Task: In the  document execution.odt, change border color to  'Brown' and border width to  '0.75' Select the first Column and fill it with the color  Light Yellow
Action: Mouse moved to (307, 370)
Screenshot: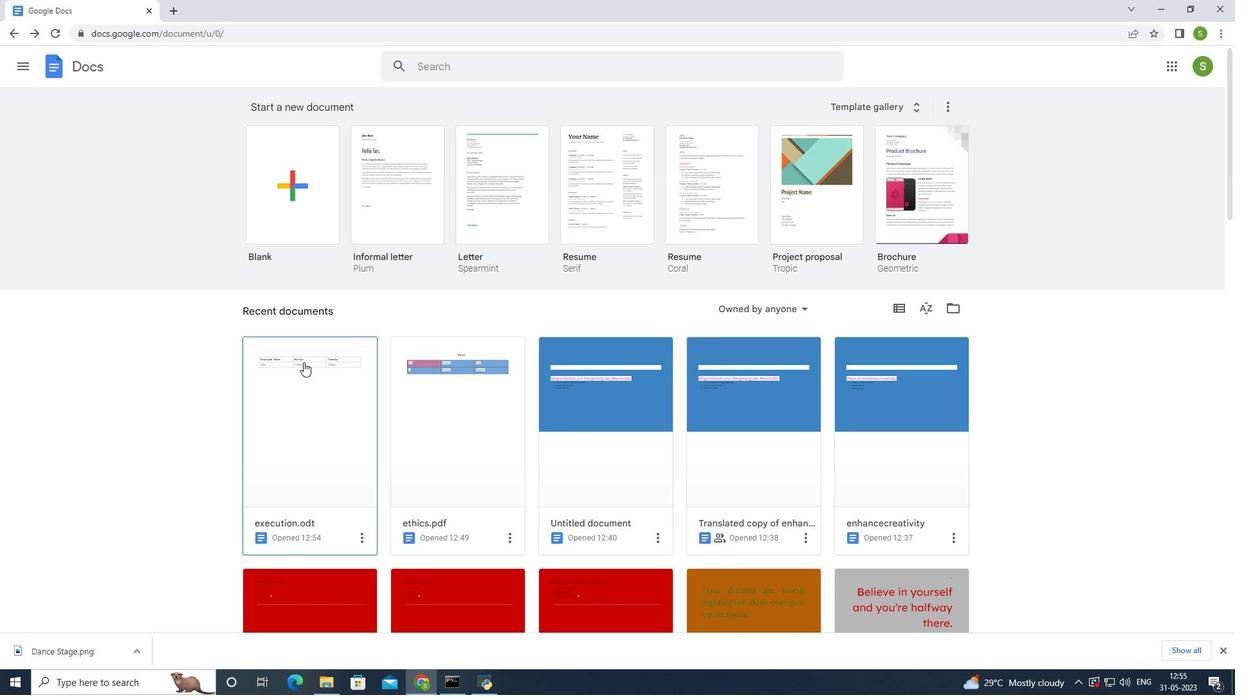 
Action: Mouse pressed left at (307, 370)
Screenshot: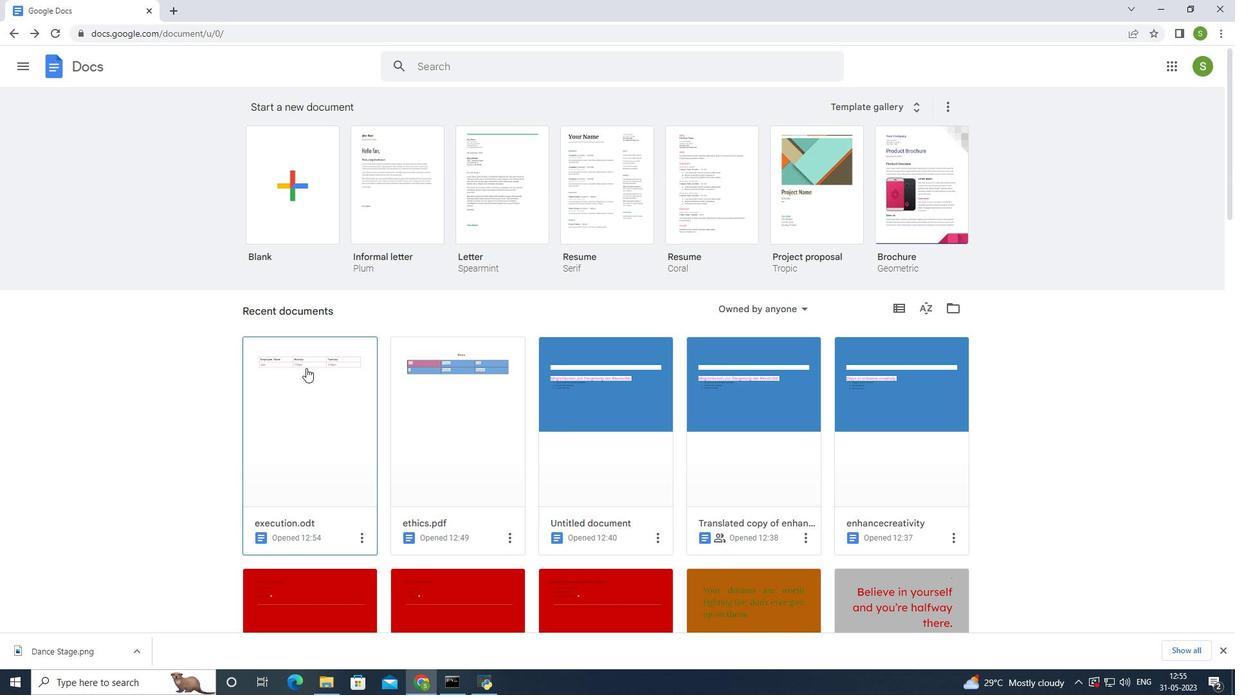 
Action: Mouse moved to (323, 215)
Screenshot: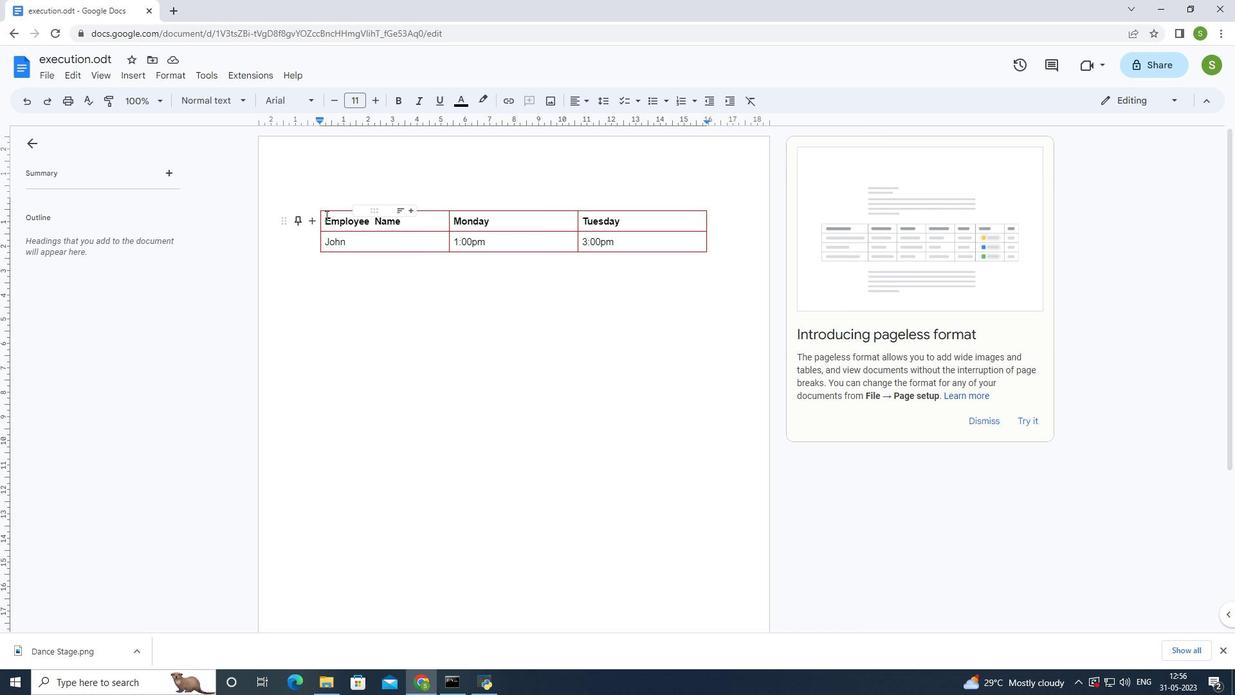 
Action: Mouse pressed left at (323, 215)
Screenshot: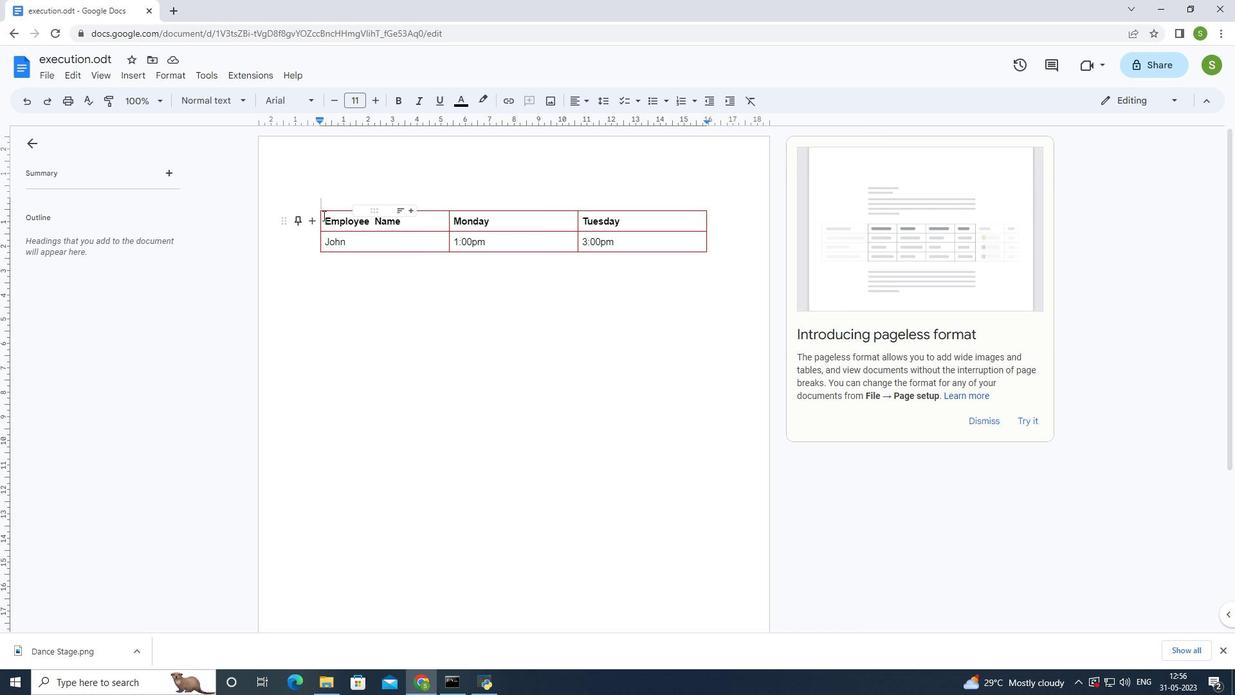 
Action: Mouse moved to (434, 294)
Screenshot: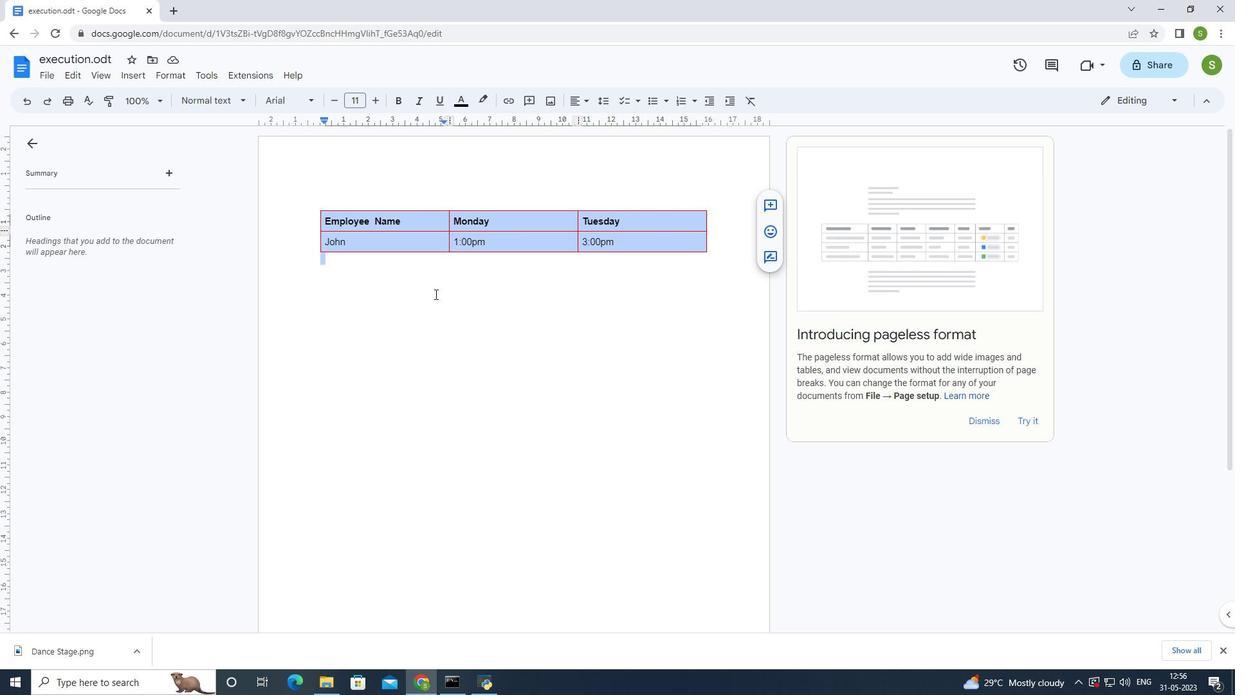 
Action: Mouse pressed left at (434, 294)
Screenshot: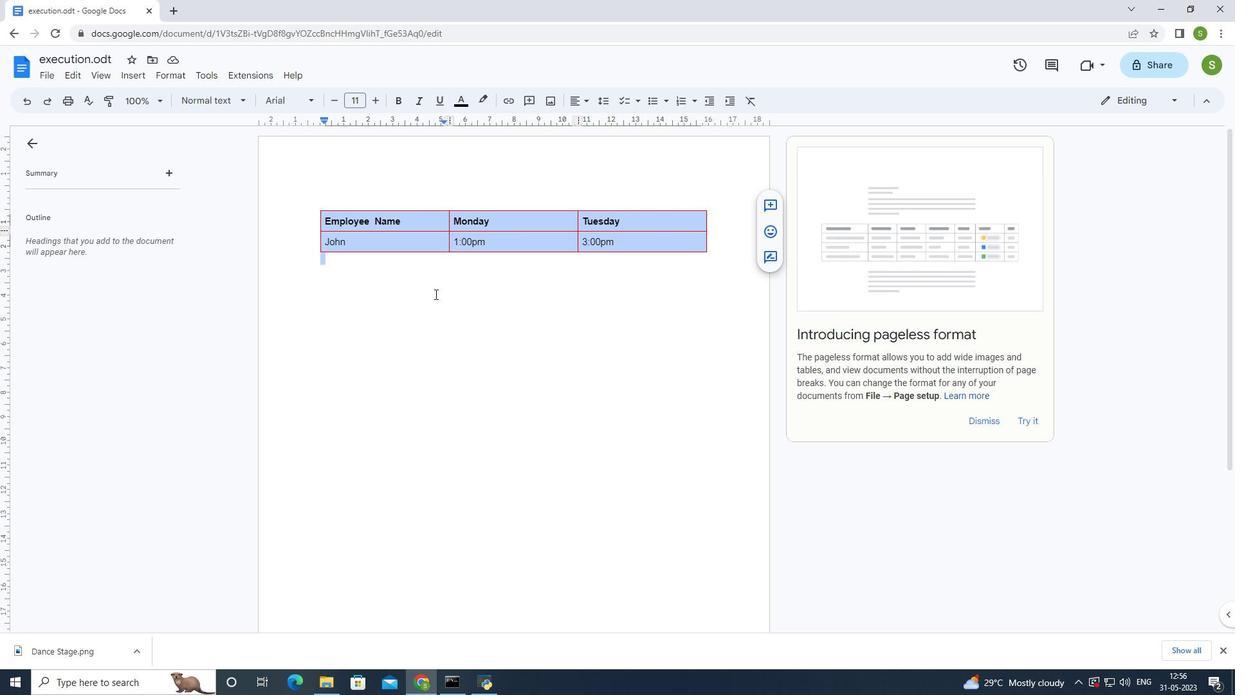 
Action: Mouse moved to (325, 216)
Screenshot: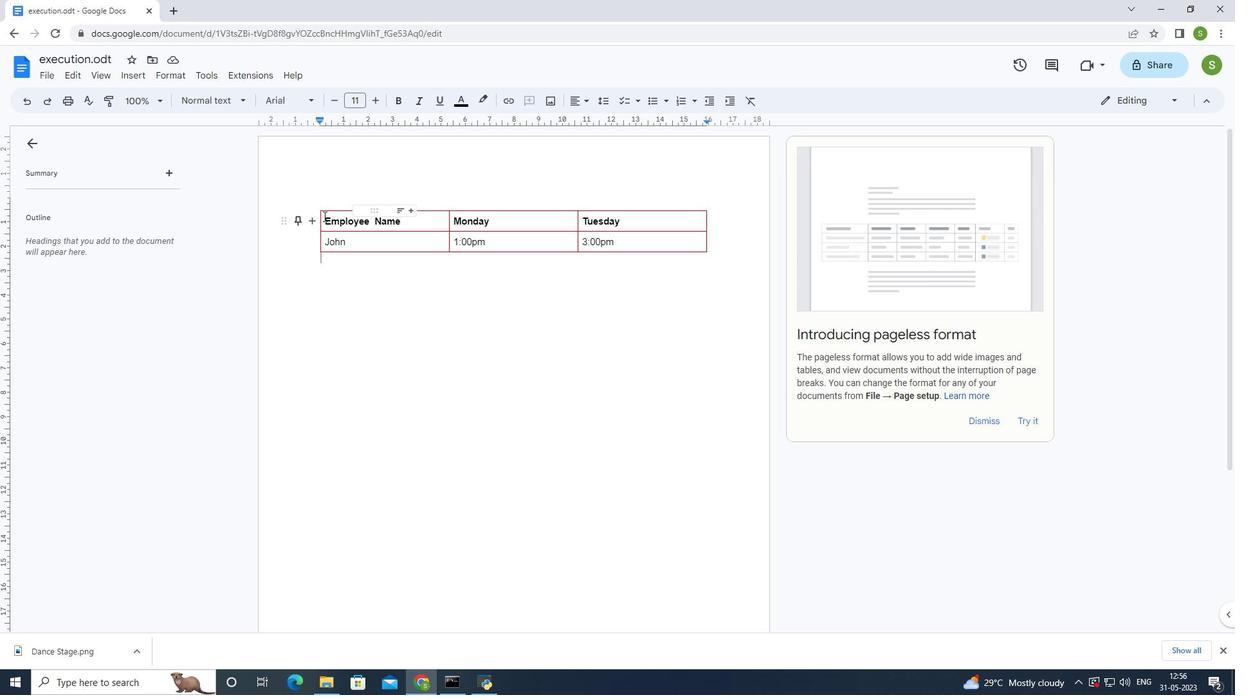 
Action: Mouse pressed left at (325, 216)
Screenshot: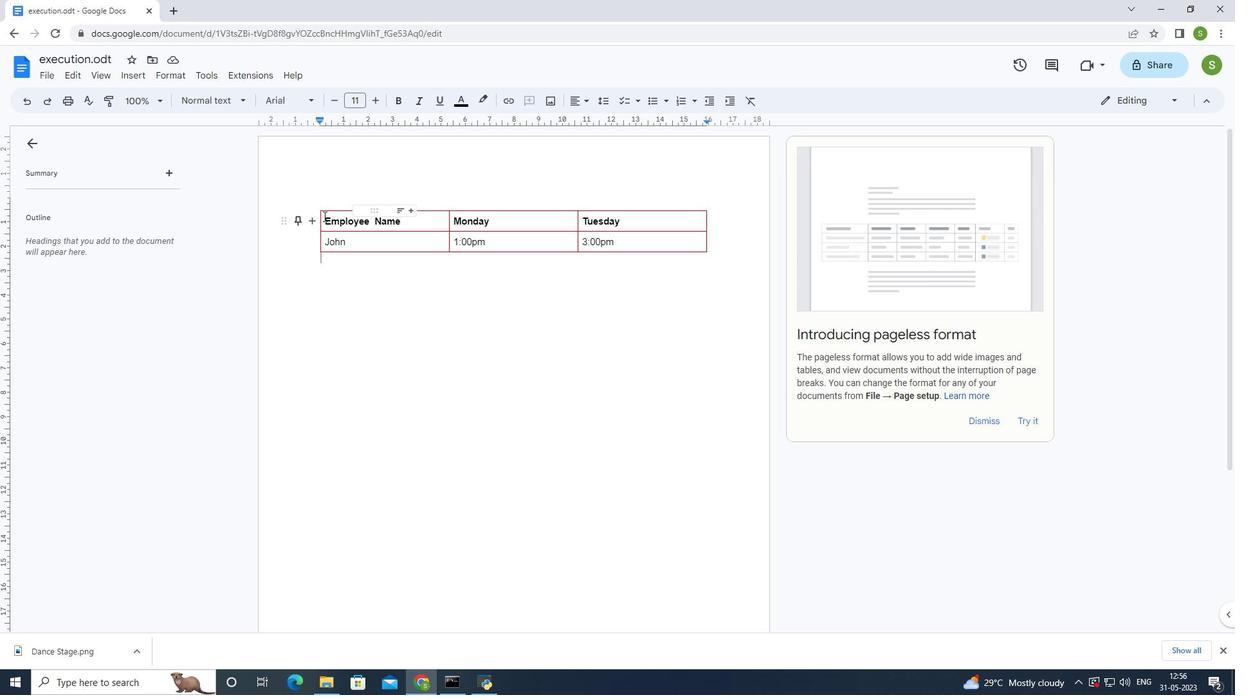 
Action: Mouse moved to (780, 100)
Screenshot: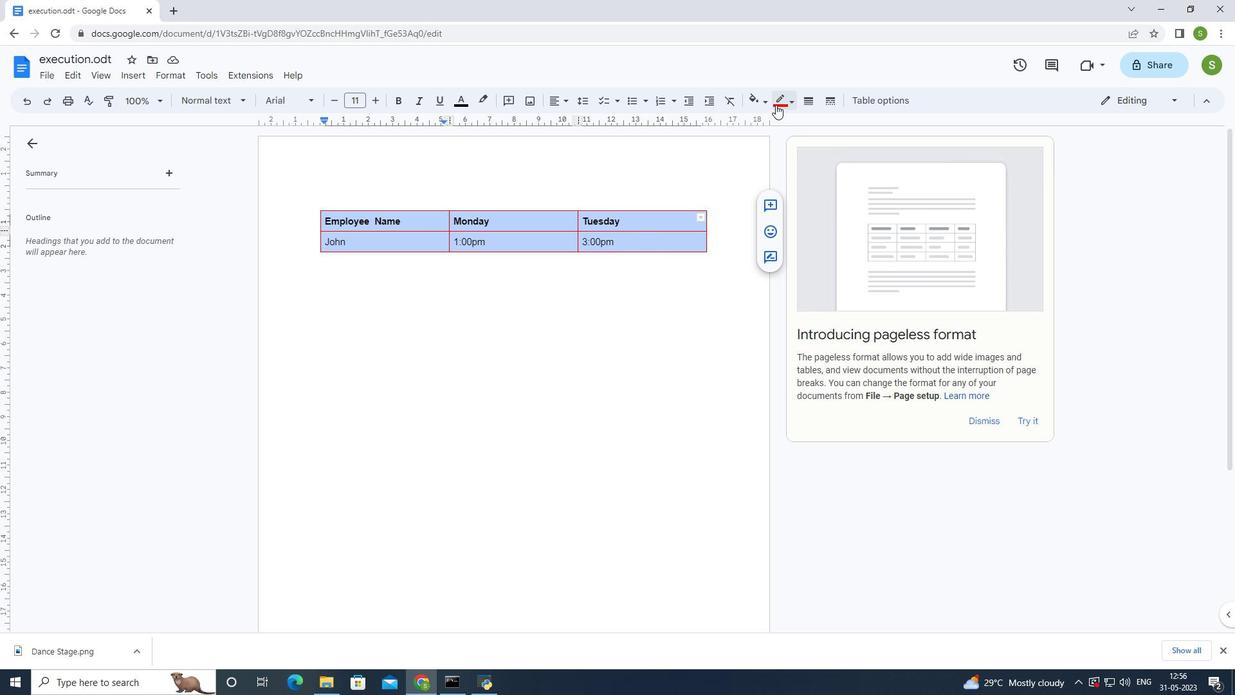 
Action: Mouse pressed left at (780, 100)
Screenshot: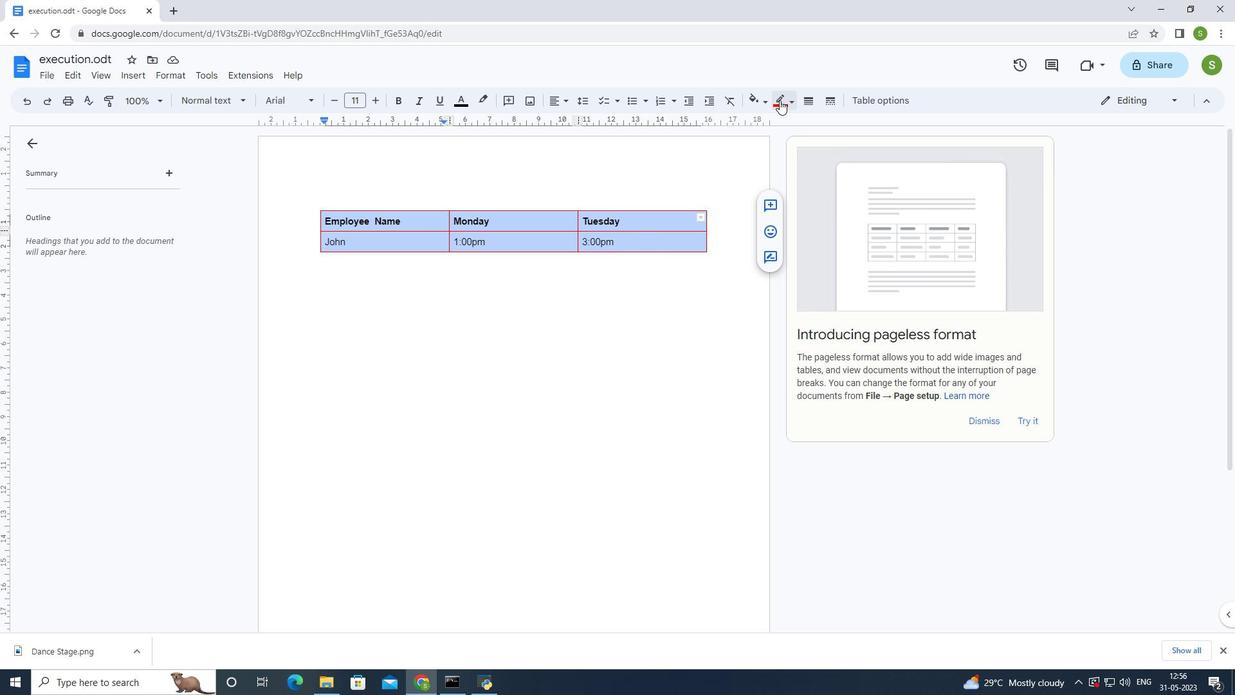 
Action: Mouse moved to (787, 211)
Screenshot: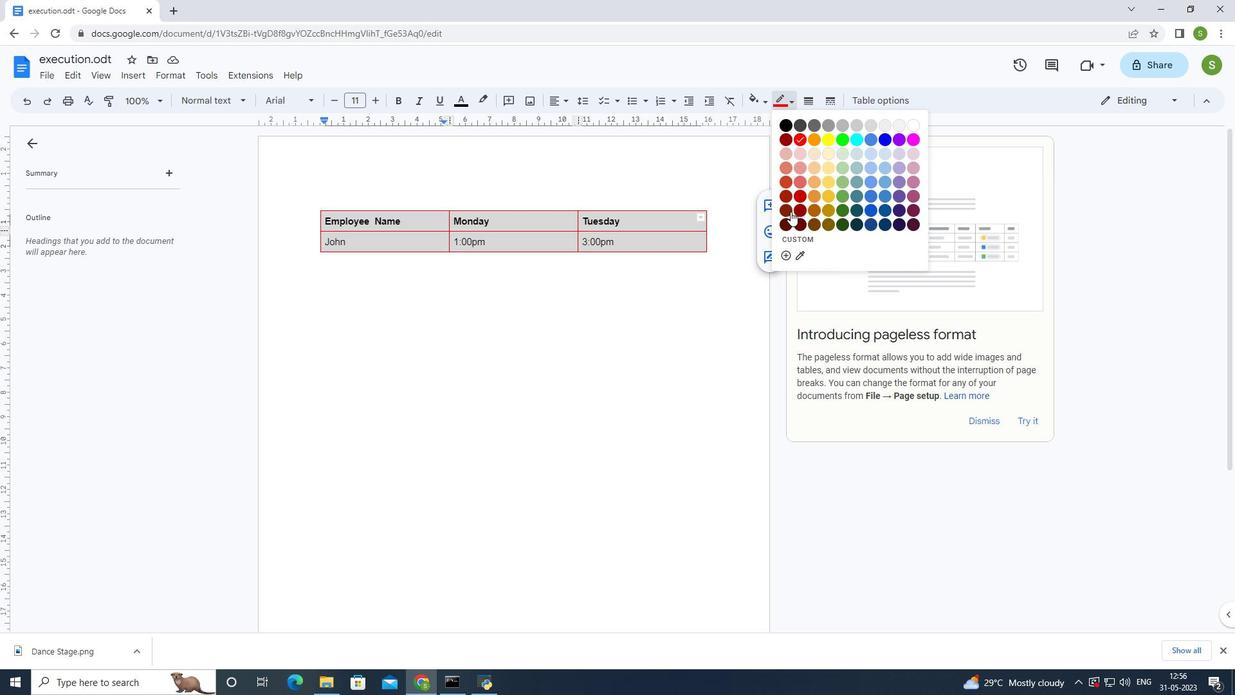 
Action: Mouse pressed left at (787, 211)
Screenshot: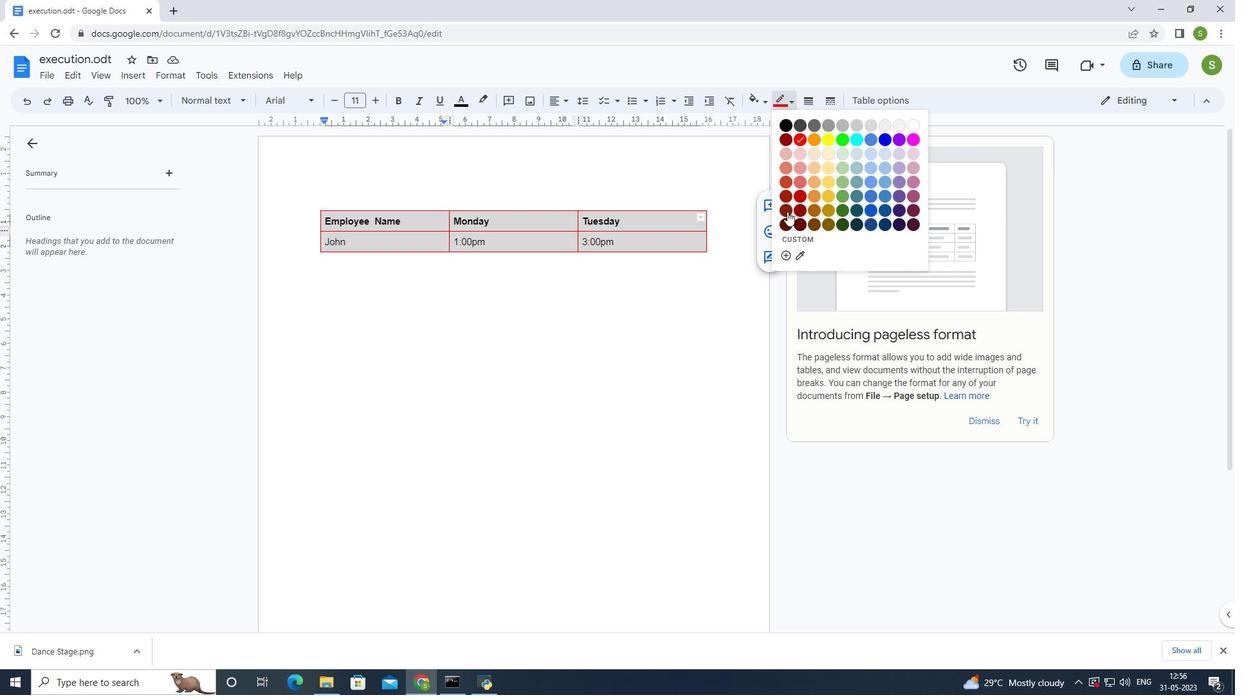
Action: Mouse moved to (777, 101)
Screenshot: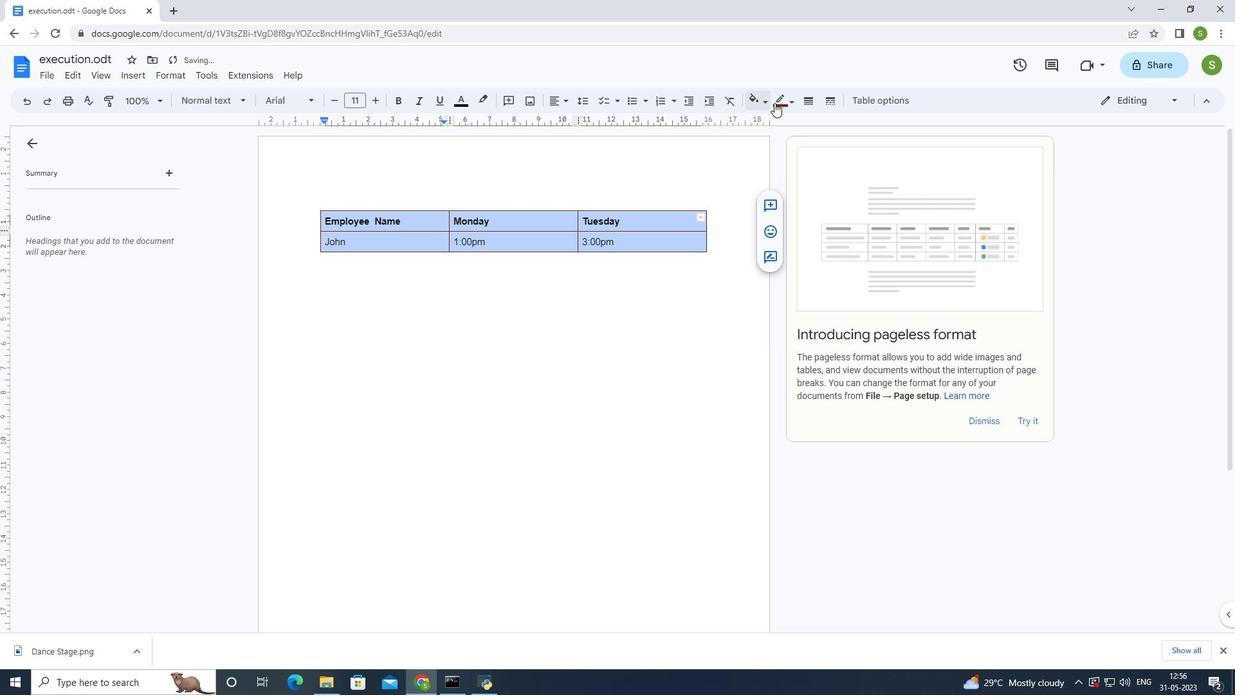 
Action: Mouse pressed left at (777, 101)
Screenshot: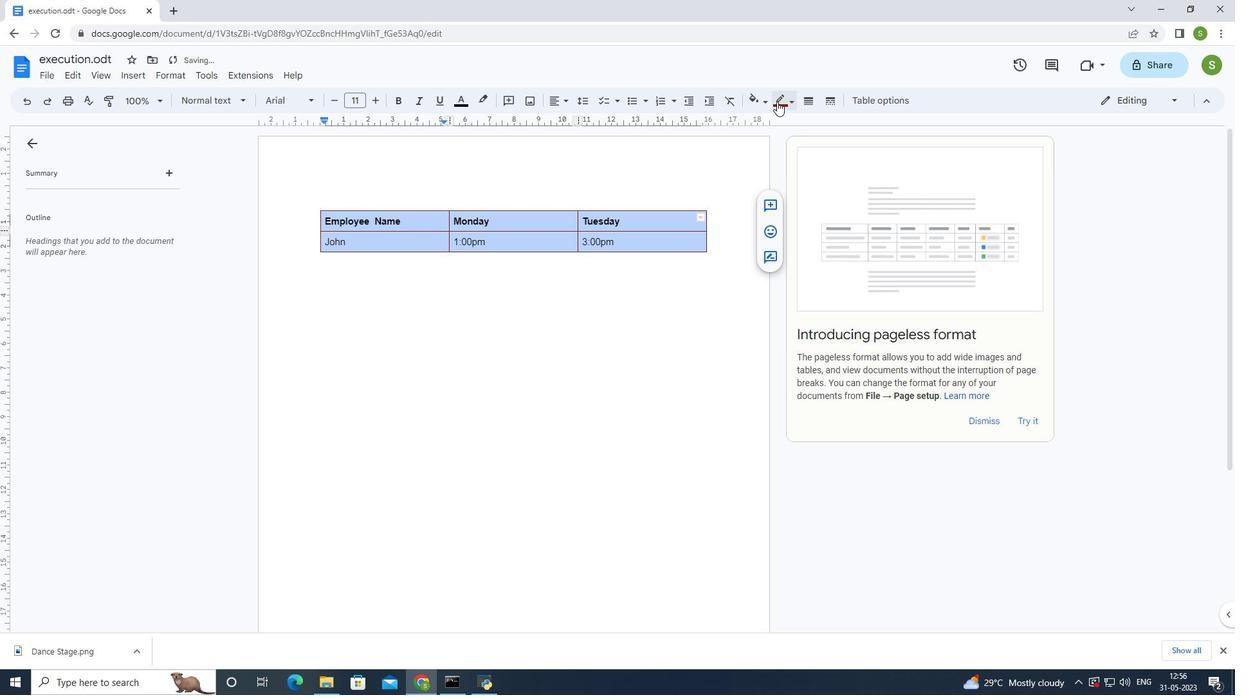 
Action: Mouse moved to (791, 194)
Screenshot: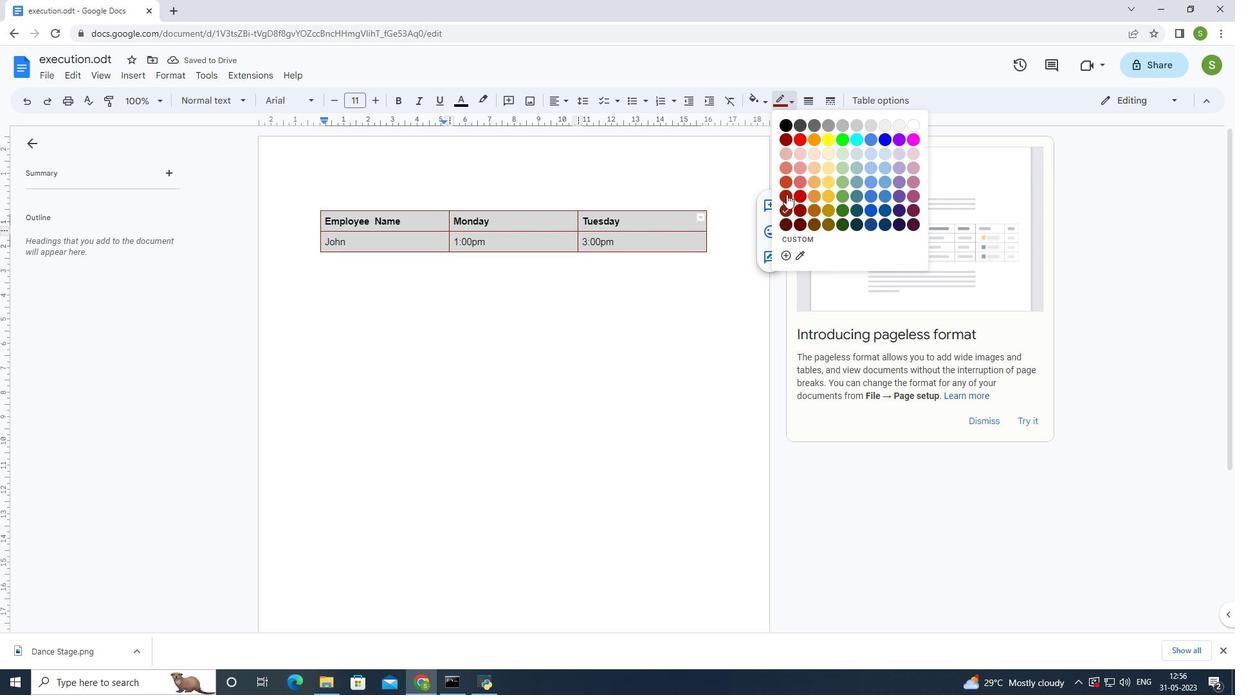 
Action: Mouse pressed left at (791, 194)
Screenshot: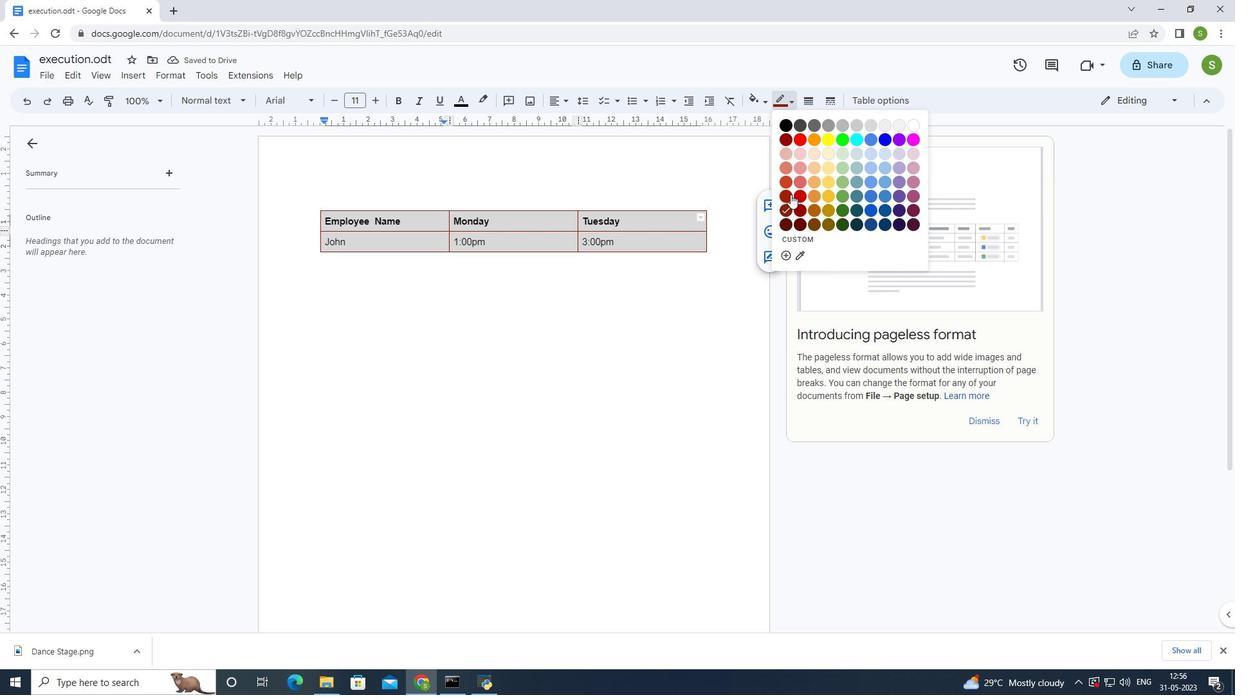 
Action: Mouse moved to (807, 103)
Screenshot: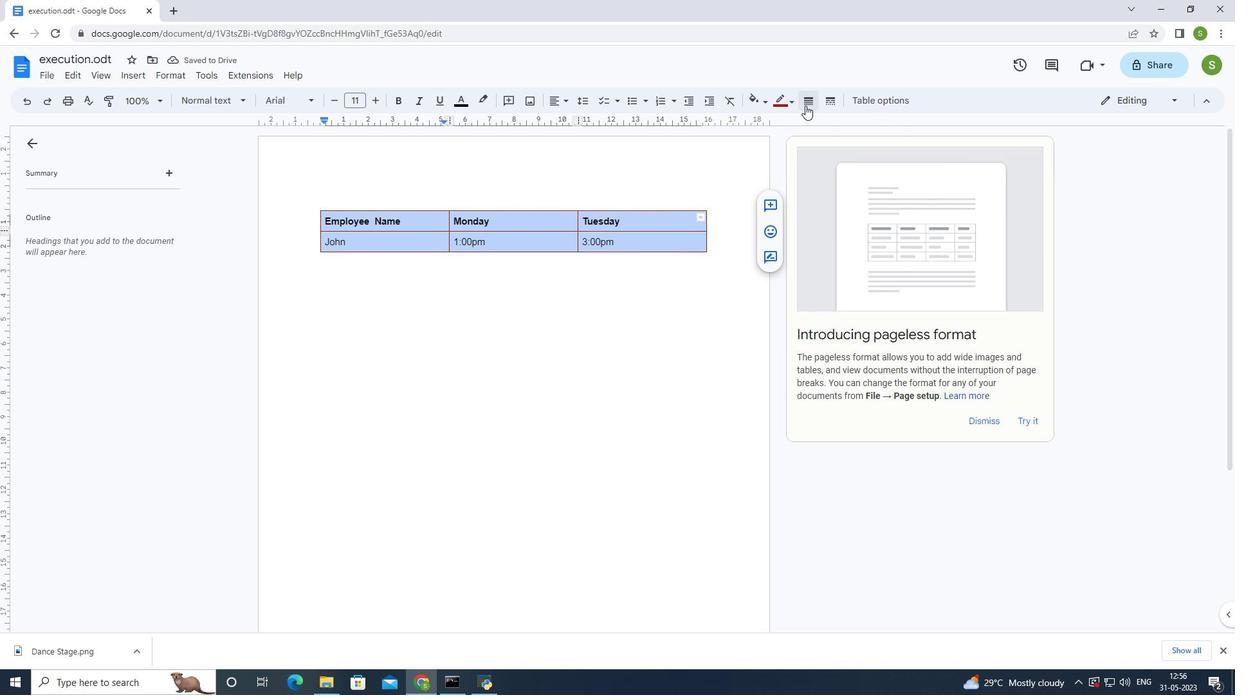 
Action: Mouse pressed left at (807, 103)
Screenshot: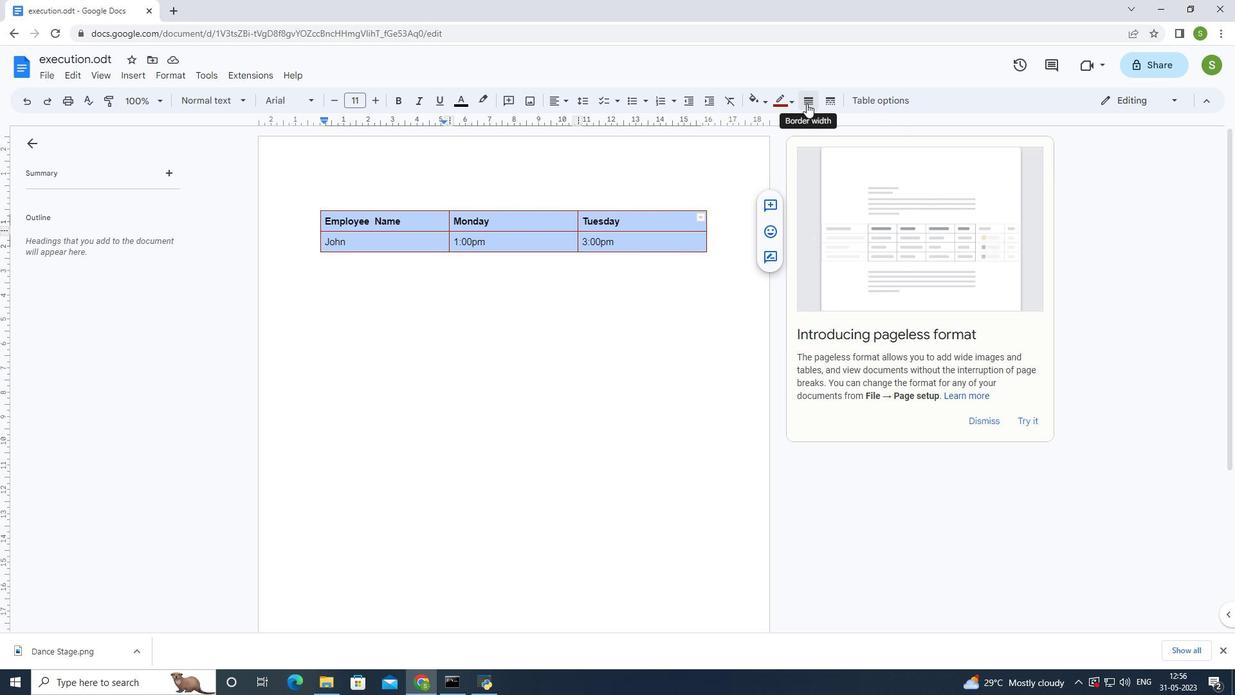 
Action: Mouse moved to (820, 164)
Screenshot: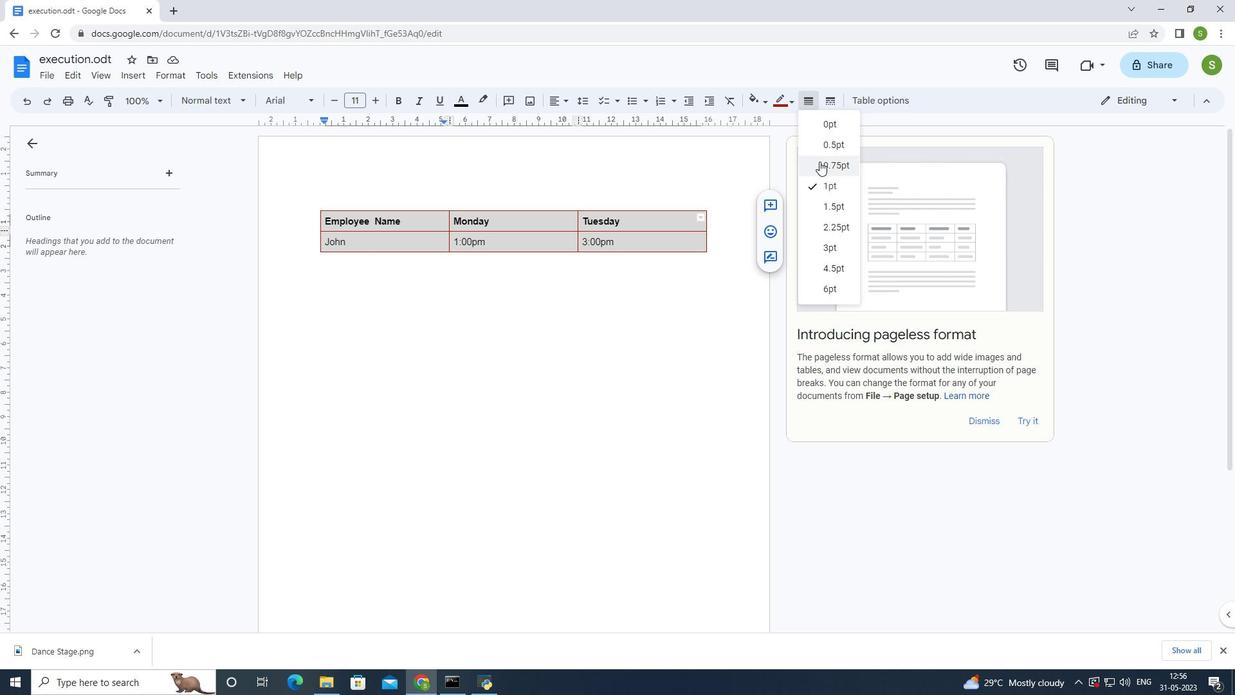 
Action: Mouse pressed left at (820, 164)
Screenshot: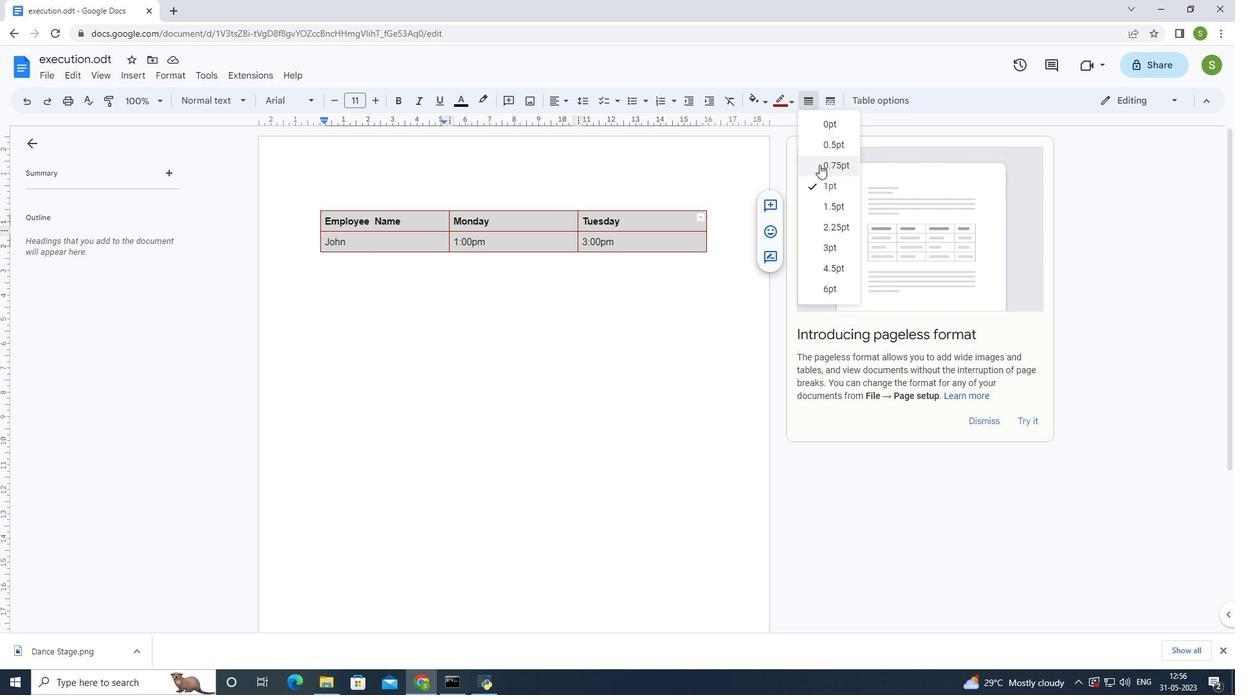 
Action: Mouse moved to (421, 288)
Screenshot: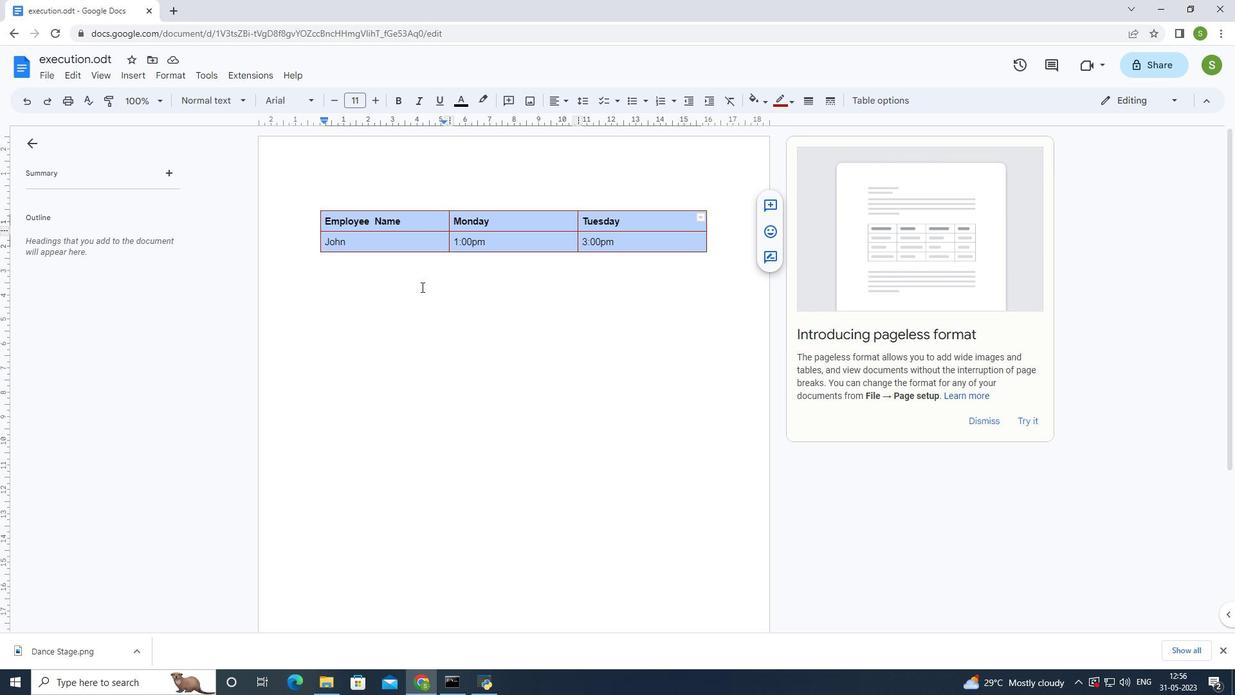 
Action: Mouse pressed left at (421, 288)
Screenshot: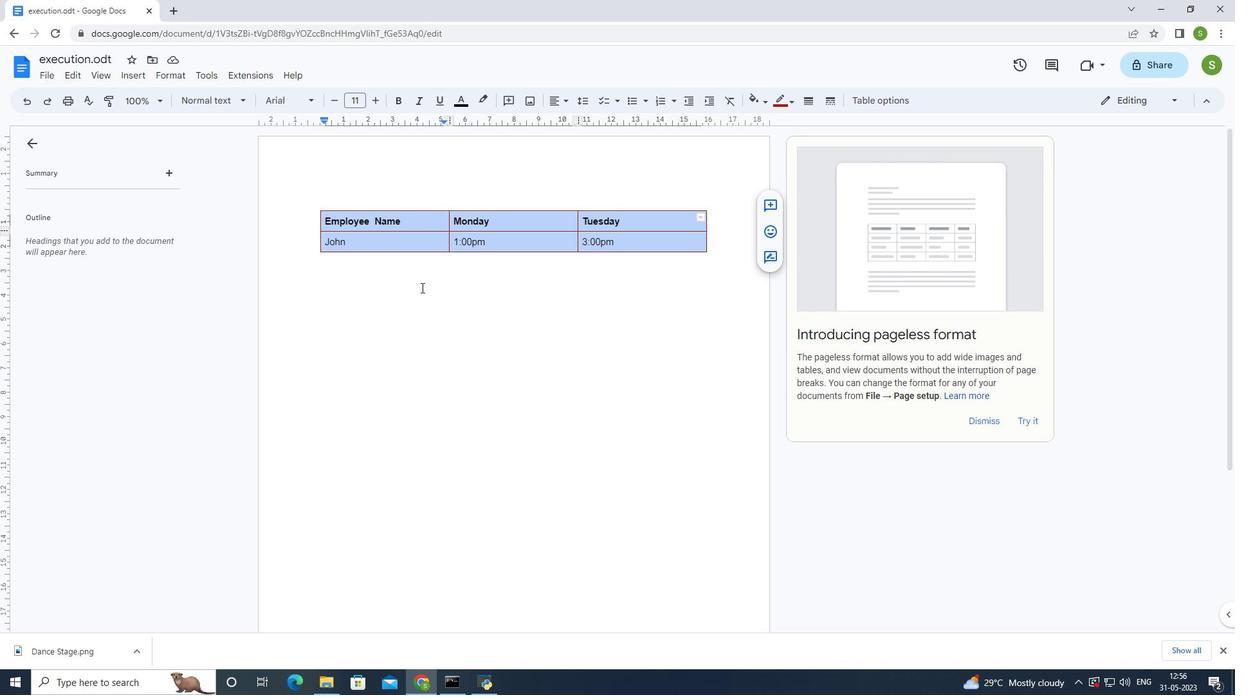 
Action: Mouse moved to (323, 215)
Screenshot: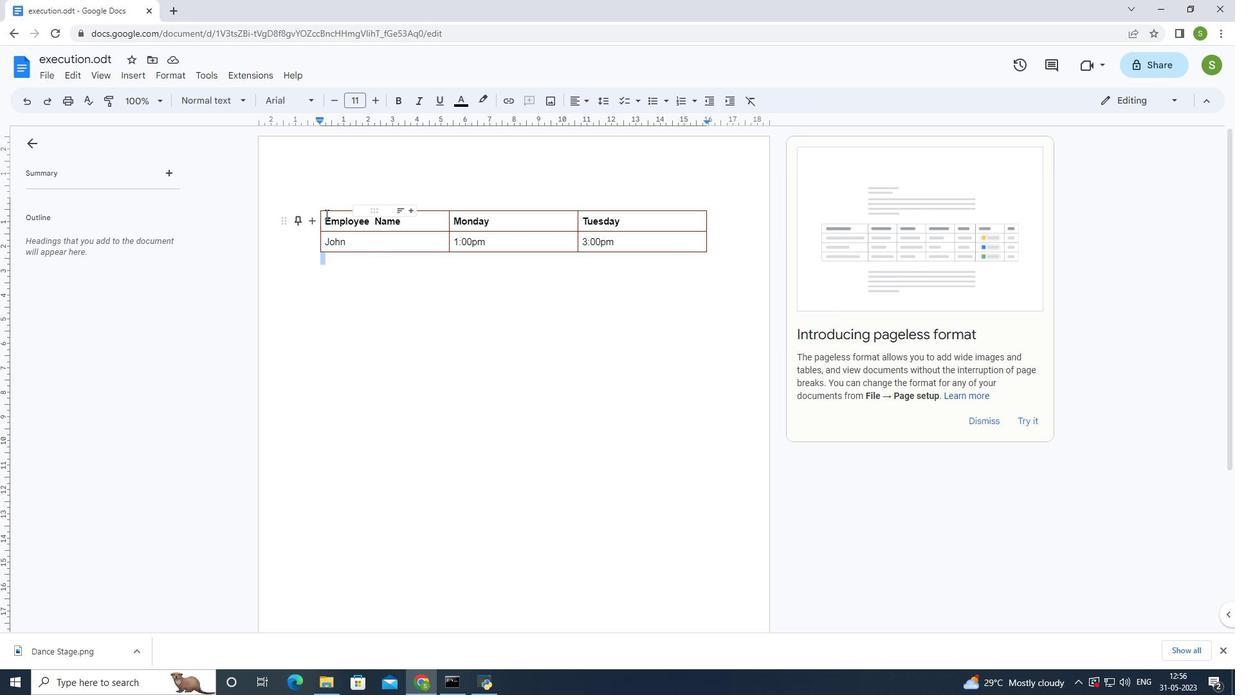 
Action: Mouse pressed left at (323, 215)
Screenshot: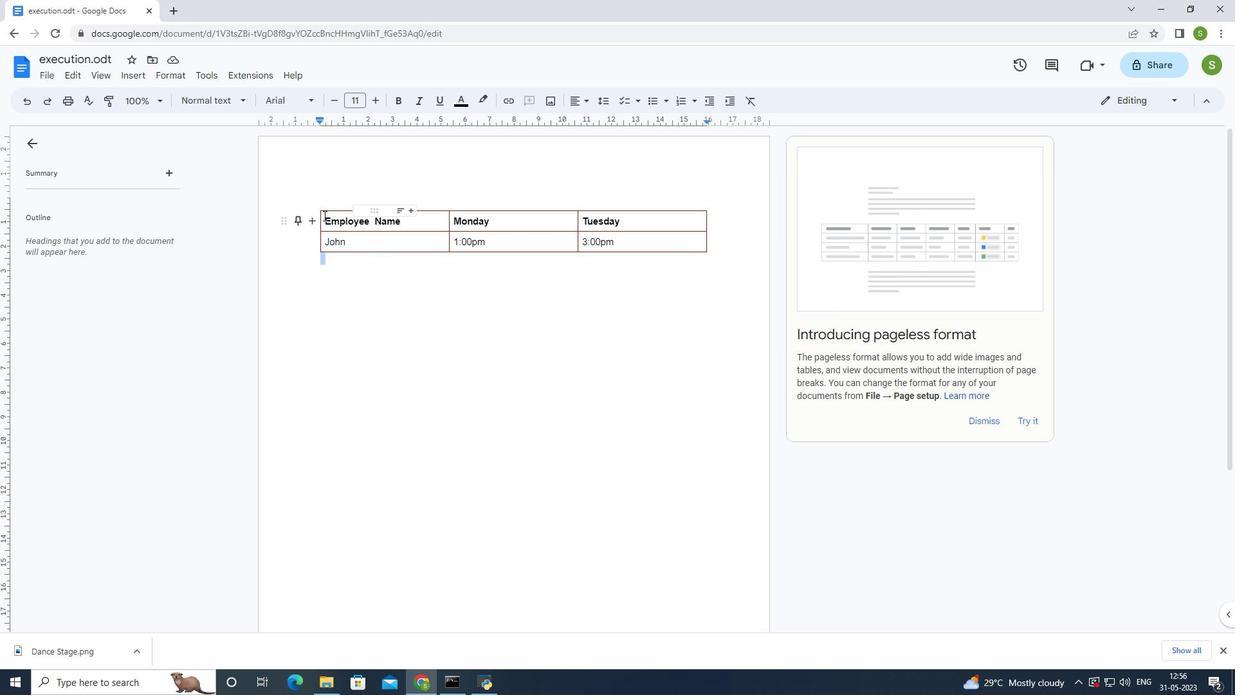 
Action: Mouse moved to (782, 96)
Screenshot: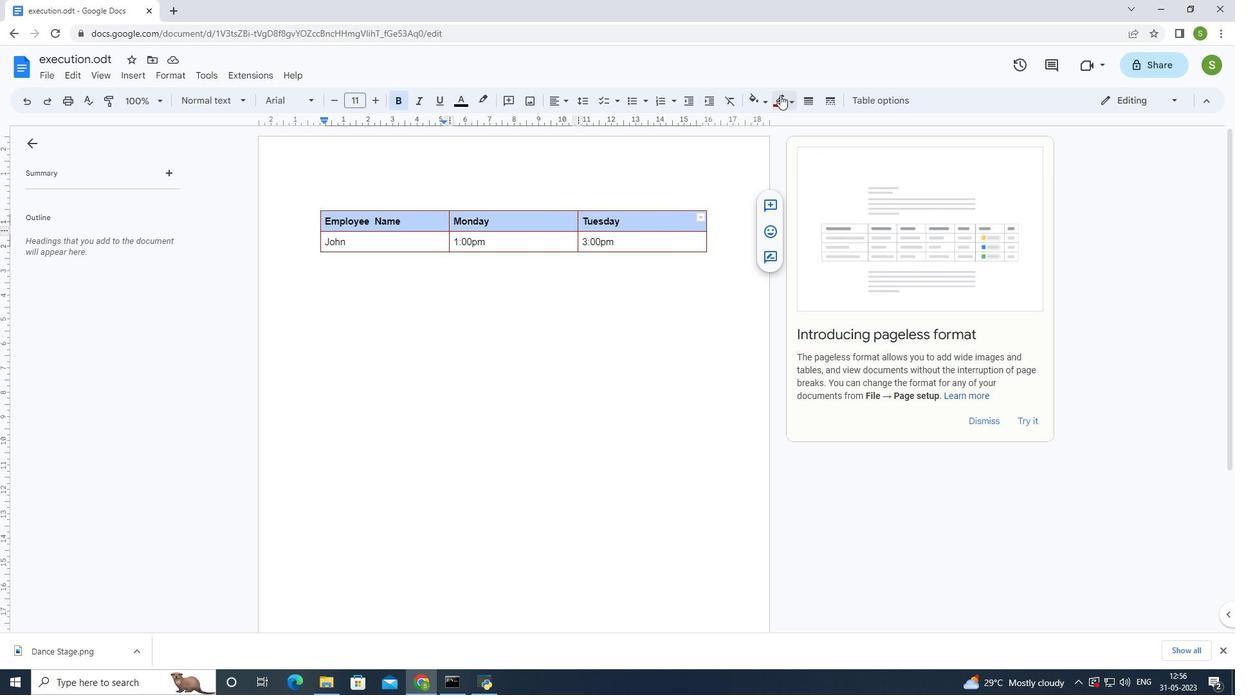 
Action: Mouse pressed left at (782, 96)
Screenshot: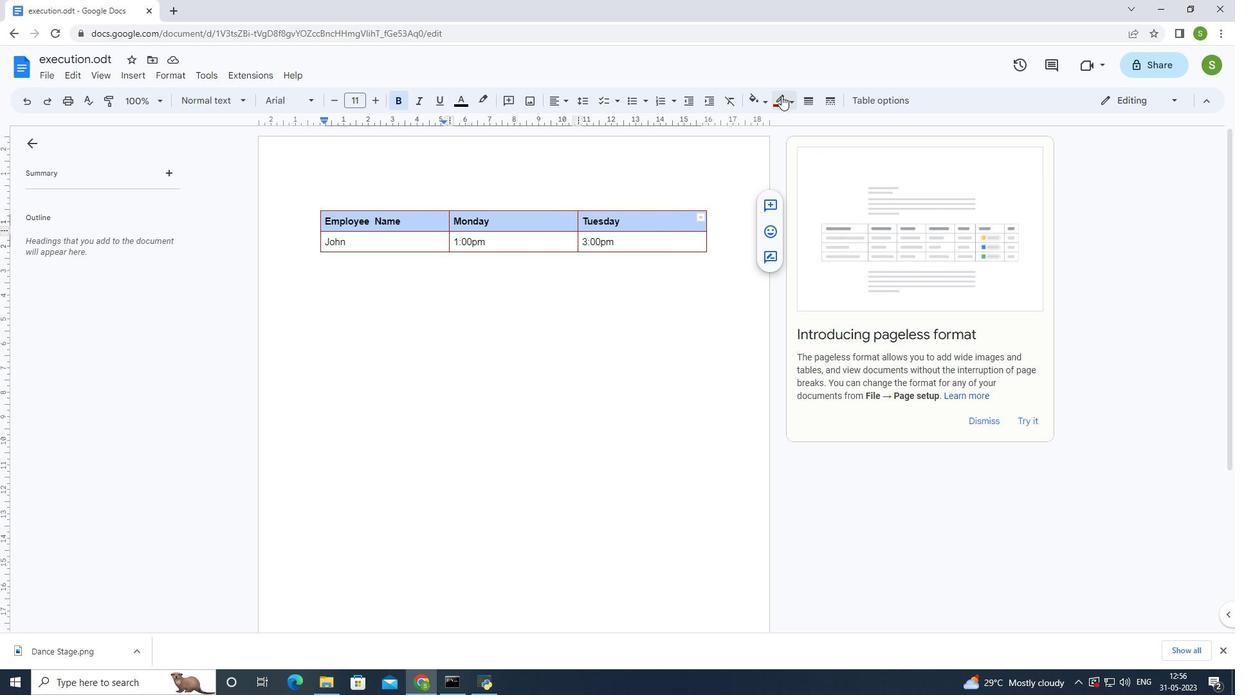 
Action: Mouse moved to (831, 195)
Screenshot: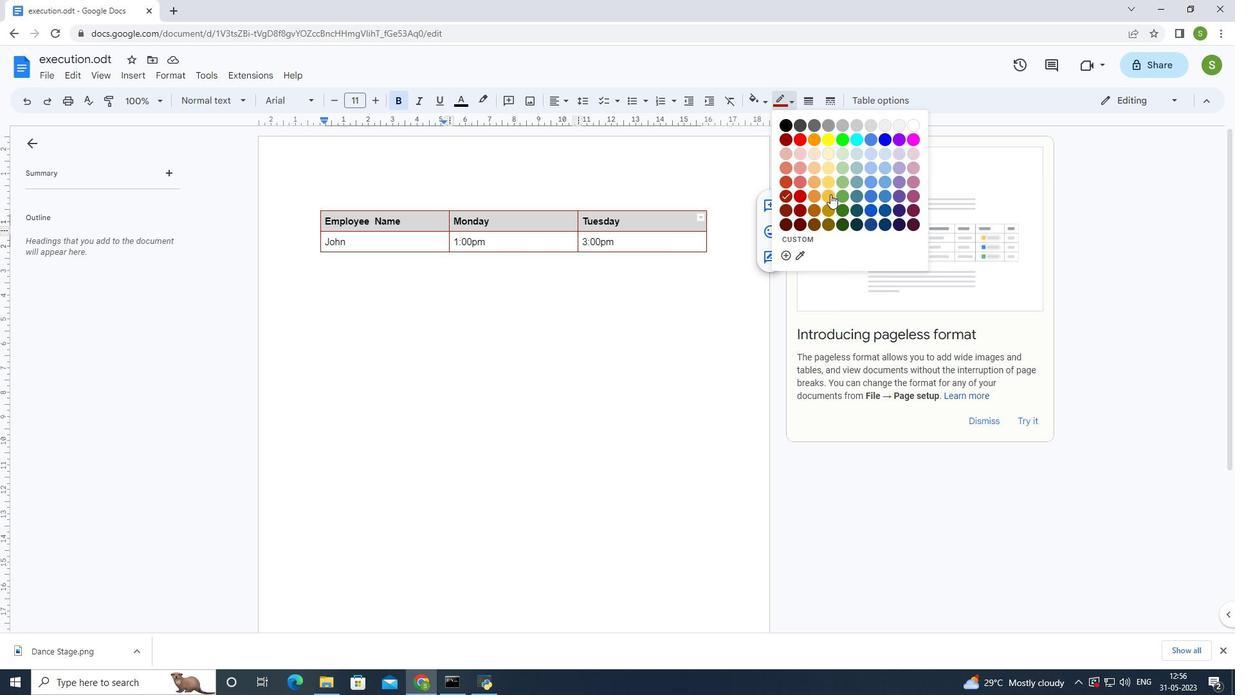
Action: Mouse pressed left at (831, 195)
Screenshot: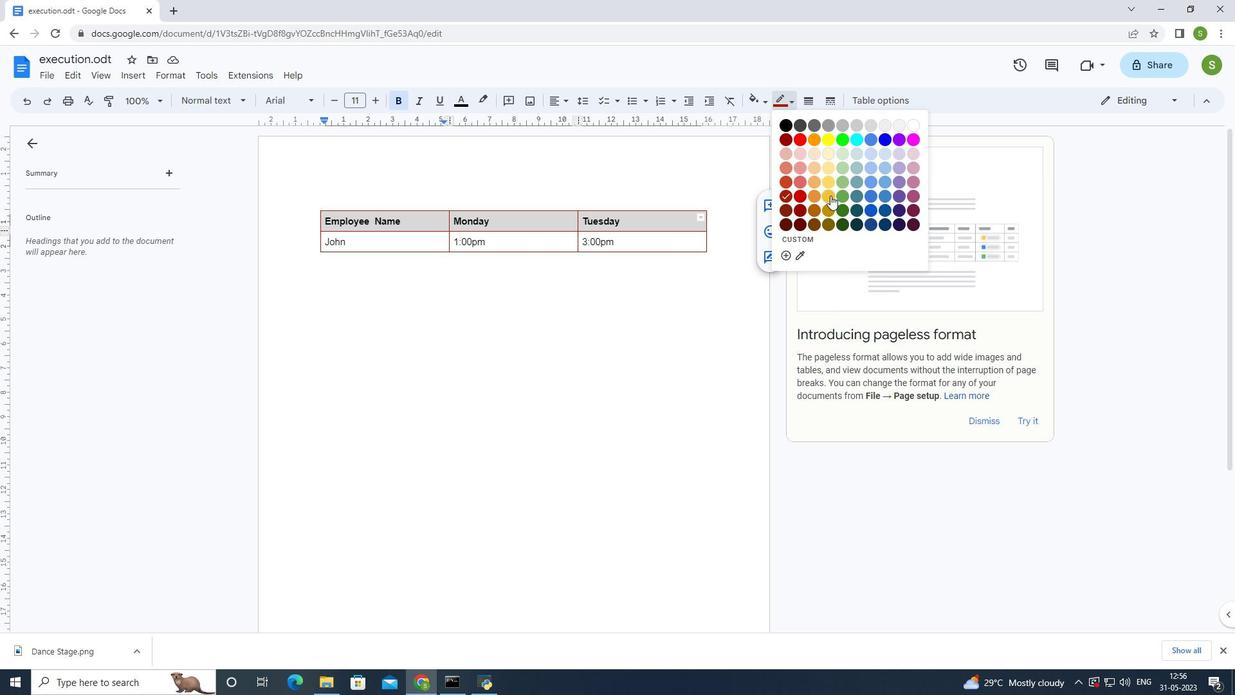 
Action: Mouse moved to (780, 106)
Screenshot: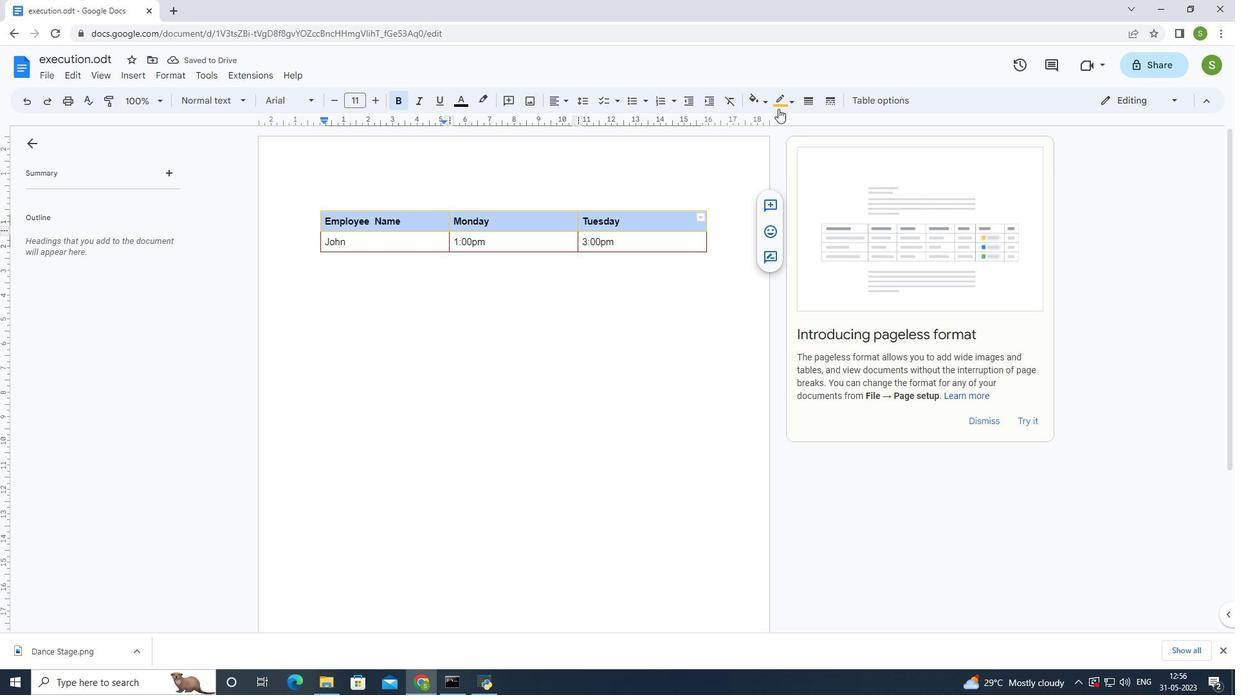 
Action: Mouse pressed left at (780, 106)
Screenshot: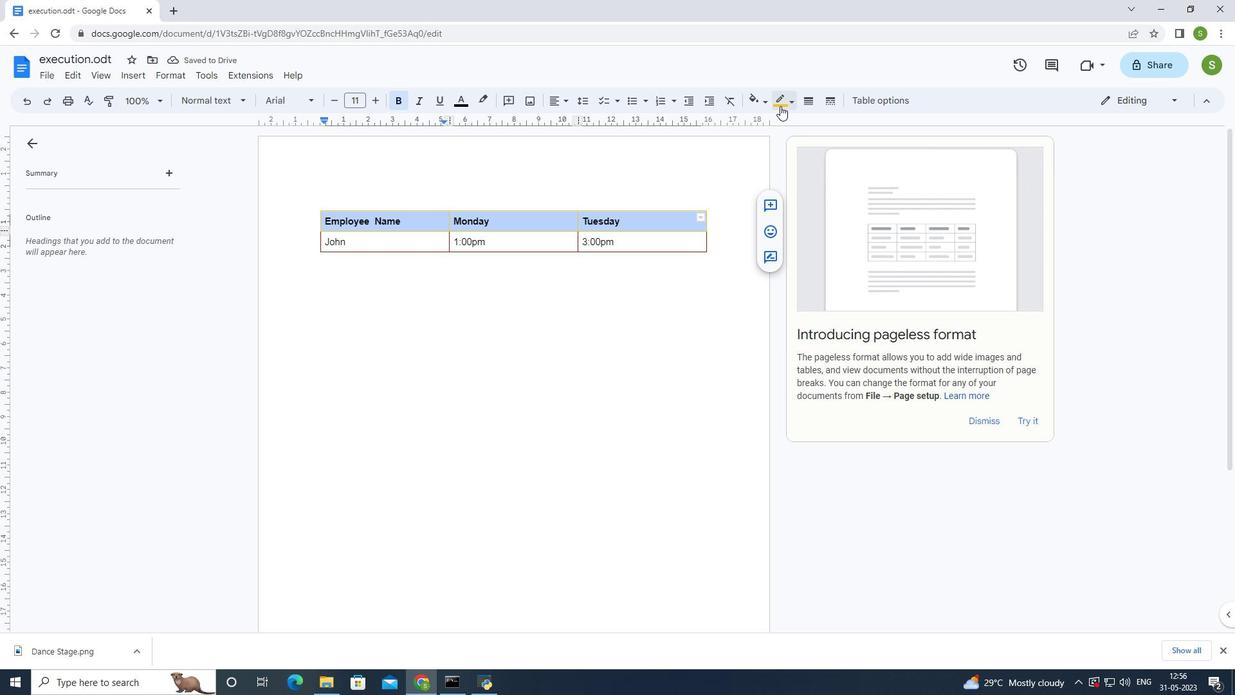 
Action: Mouse moved to (782, 196)
Screenshot: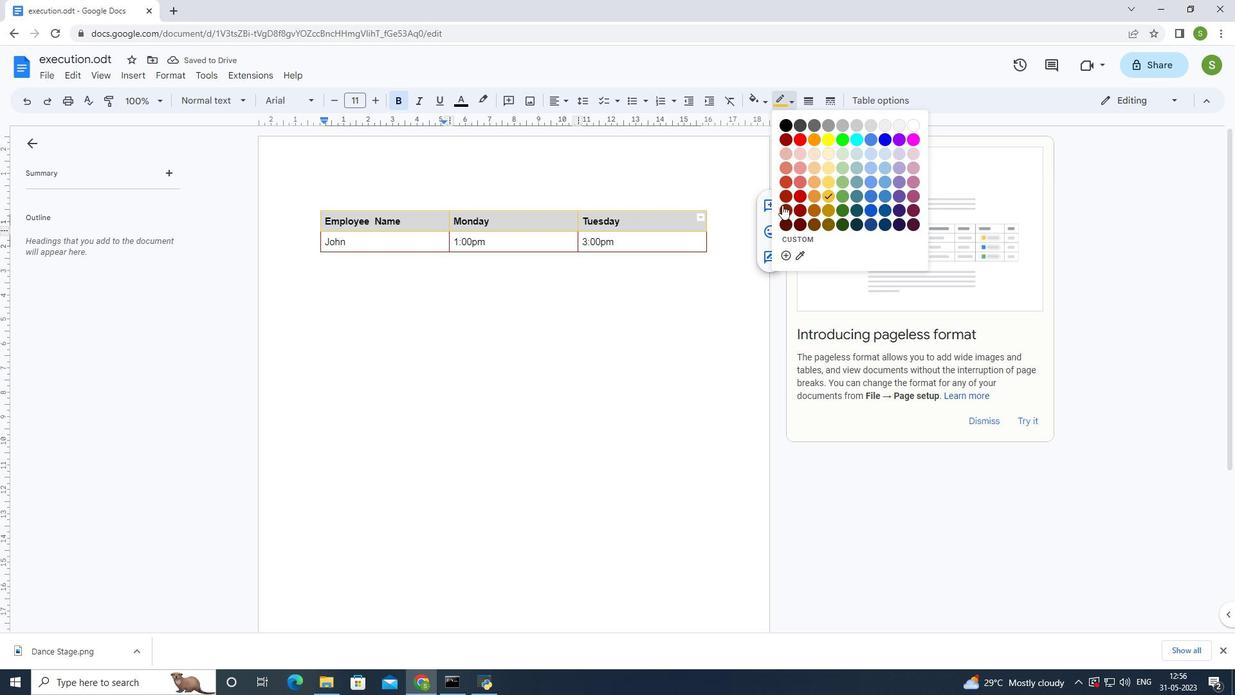 
Action: Mouse pressed left at (782, 196)
Screenshot: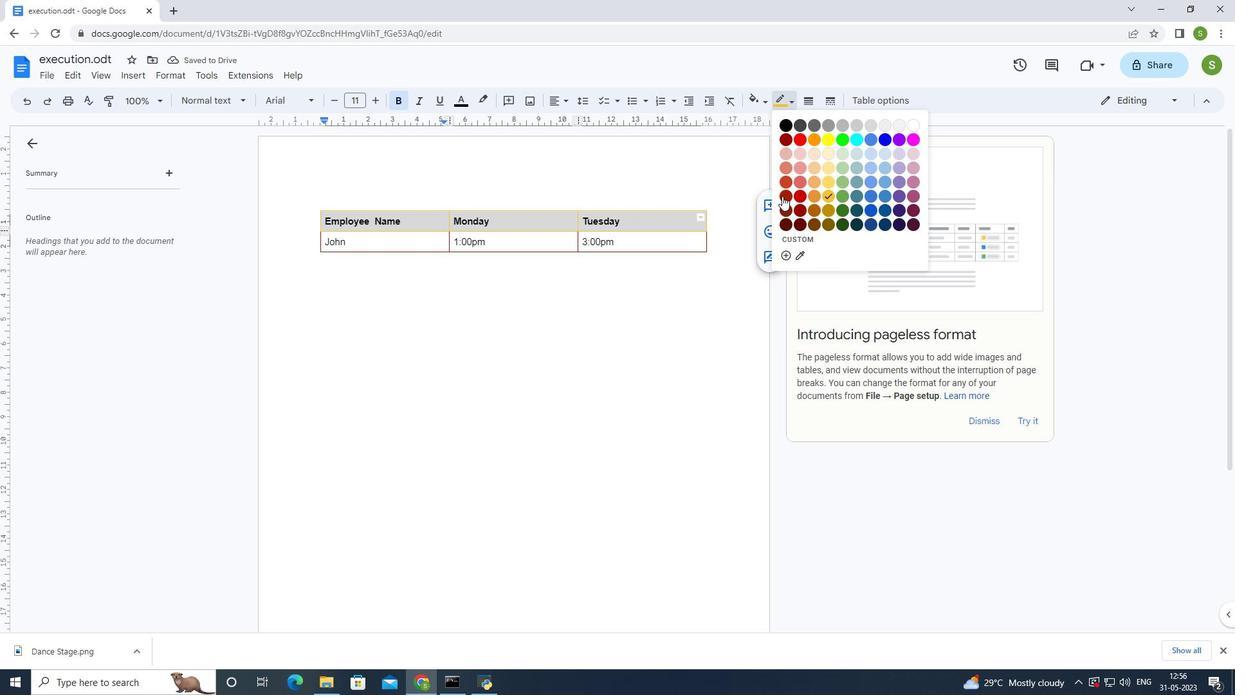 
Action: Mouse moved to (764, 97)
Screenshot: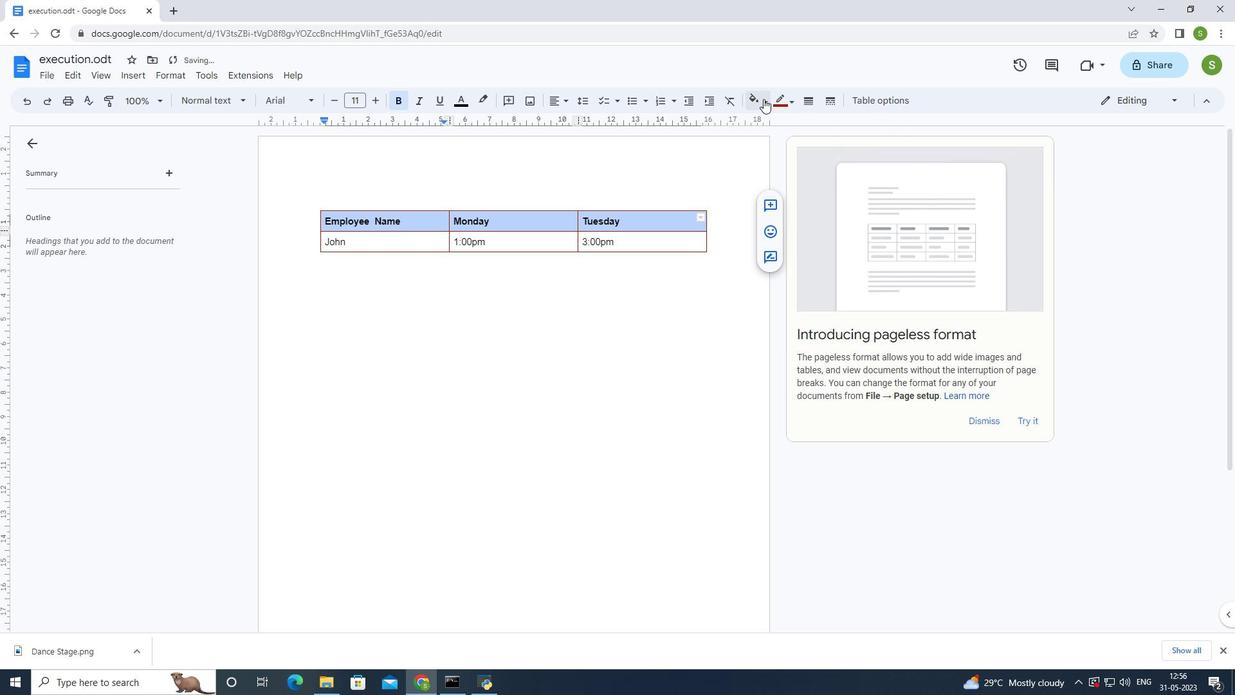 
Action: Mouse pressed left at (764, 97)
Screenshot: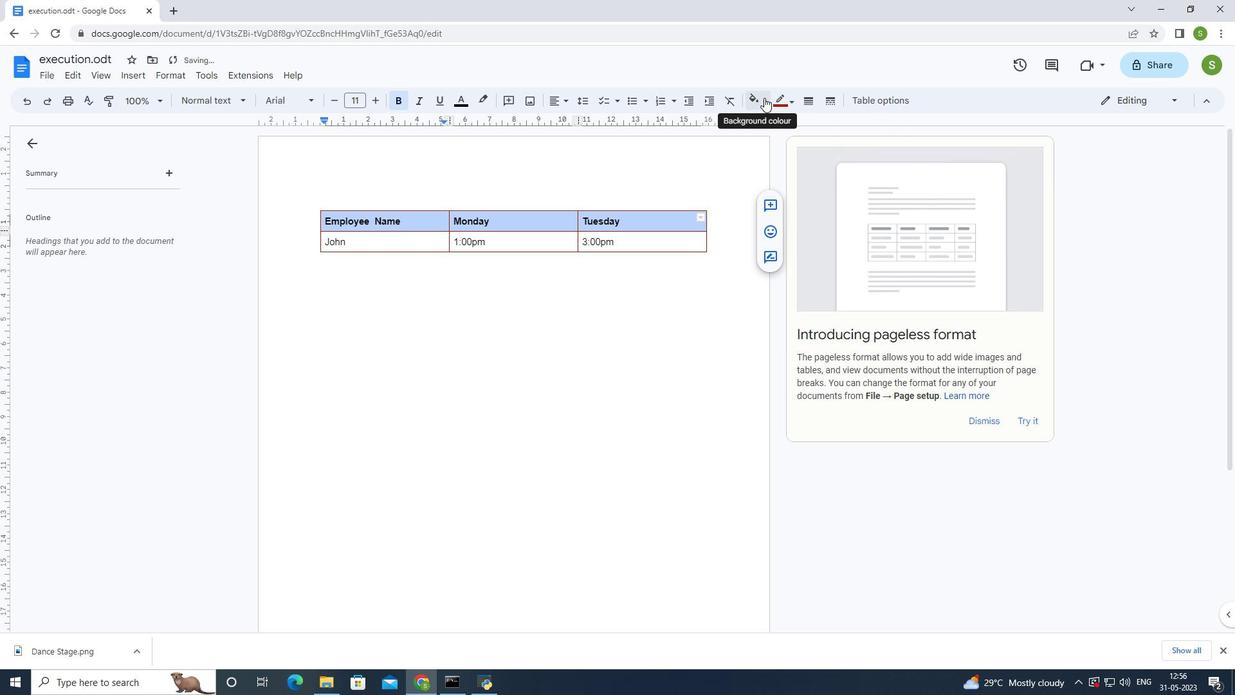 
Action: Mouse moved to (800, 215)
Screenshot: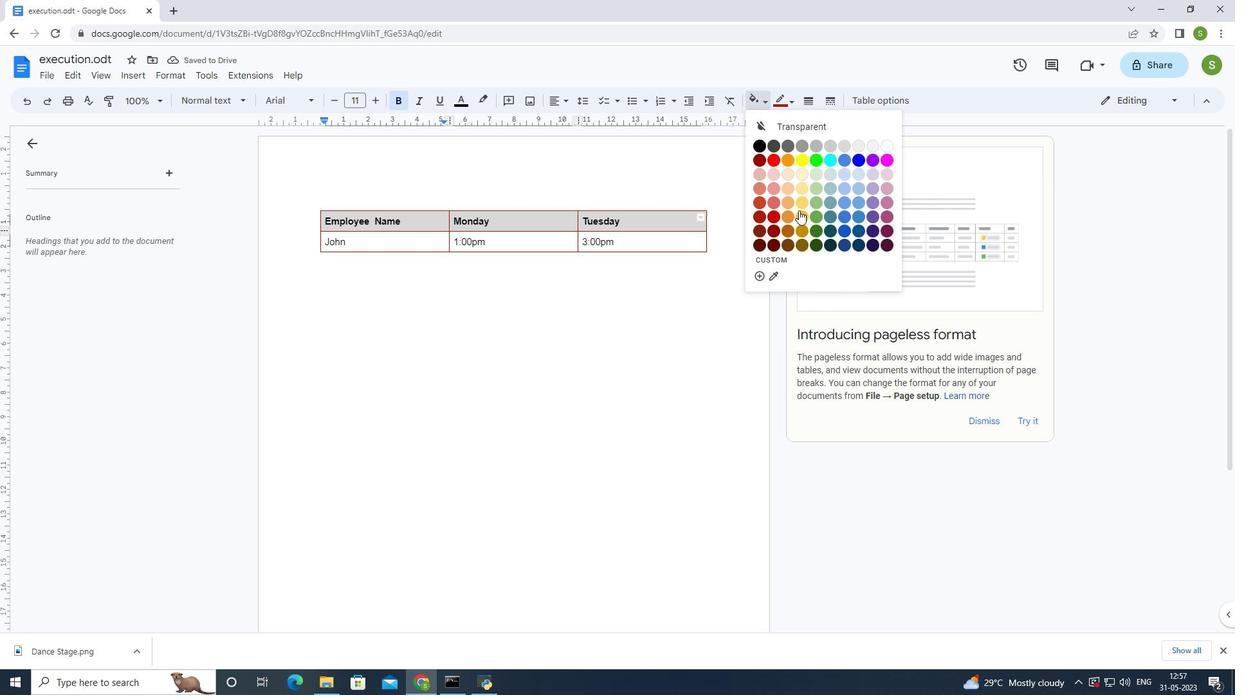 
Action: Mouse pressed left at (800, 215)
Screenshot: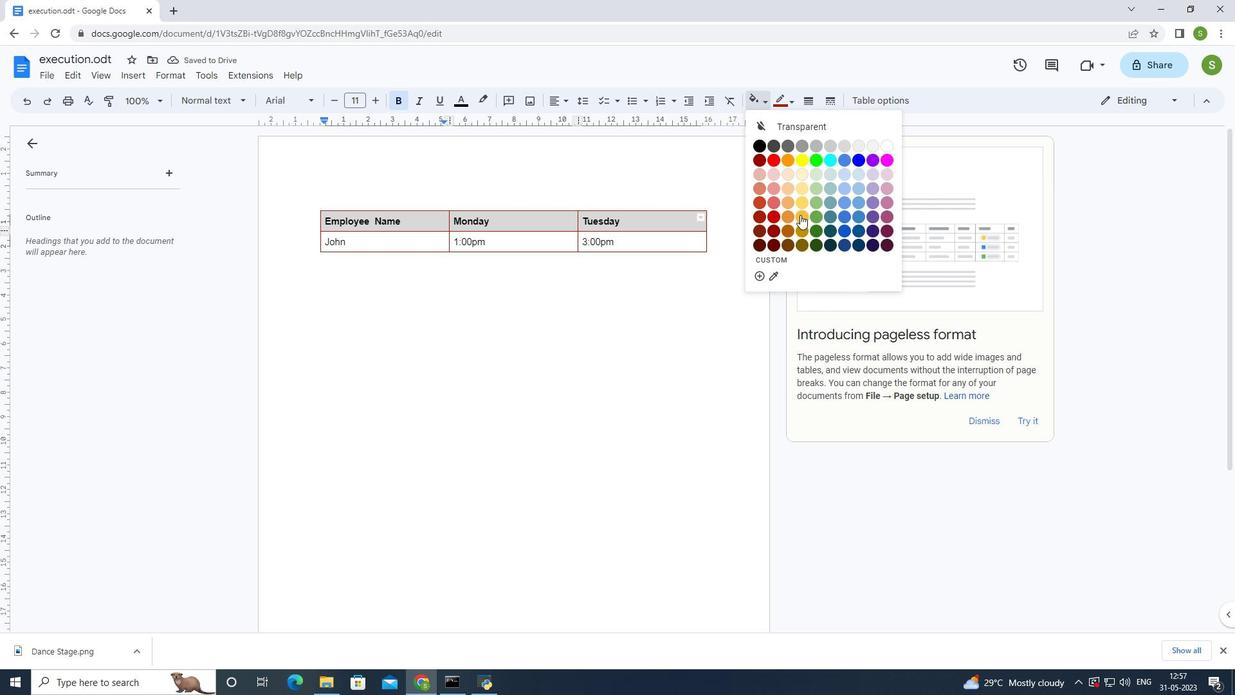
Action: Mouse moved to (684, 295)
Screenshot: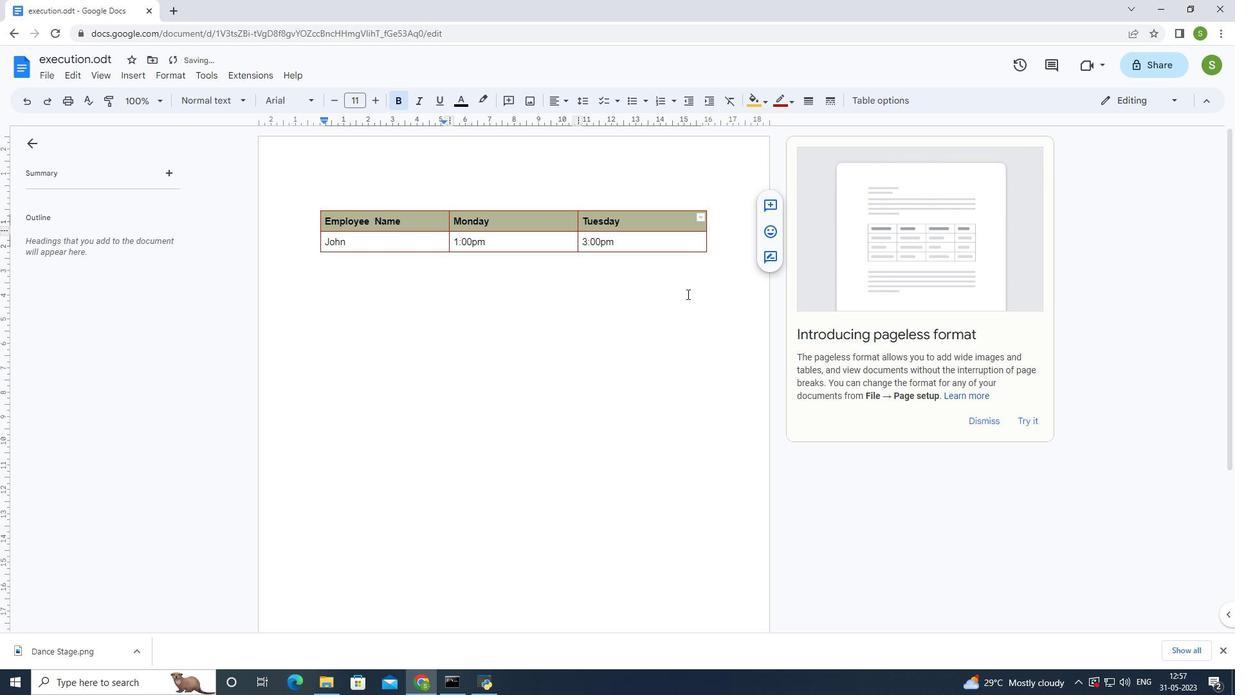 
Action: Mouse pressed left at (684, 295)
Screenshot: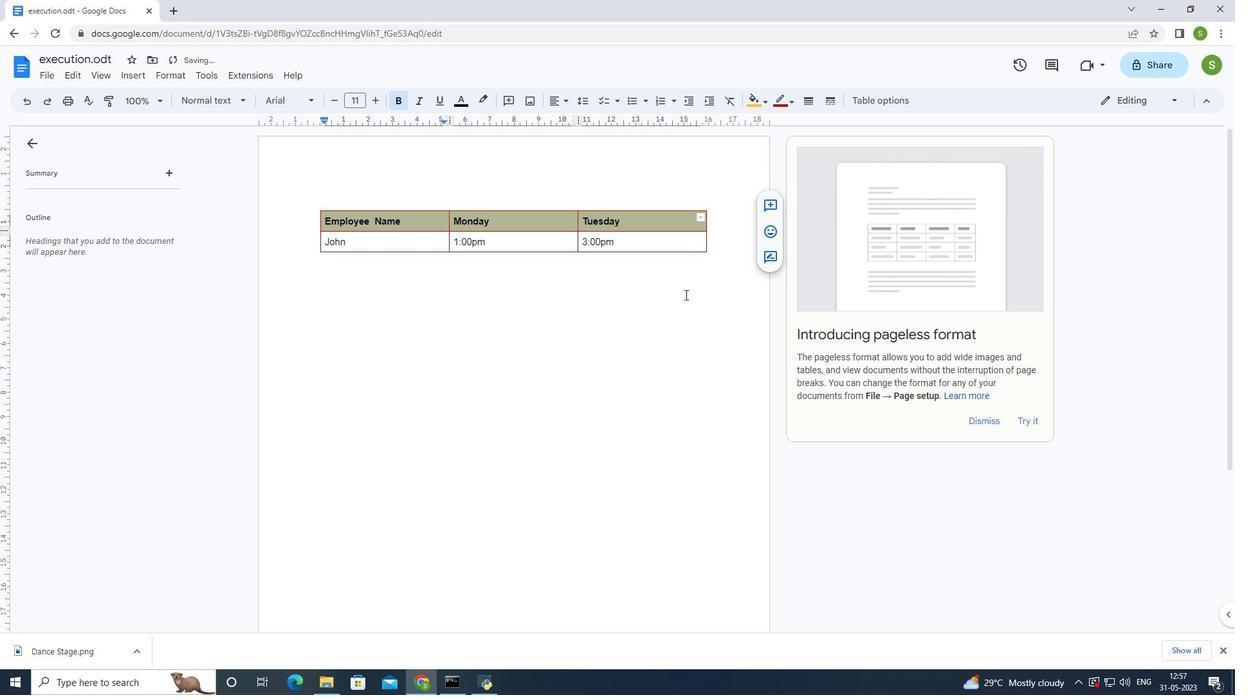 
Action: Mouse moved to (687, 288)
Screenshot: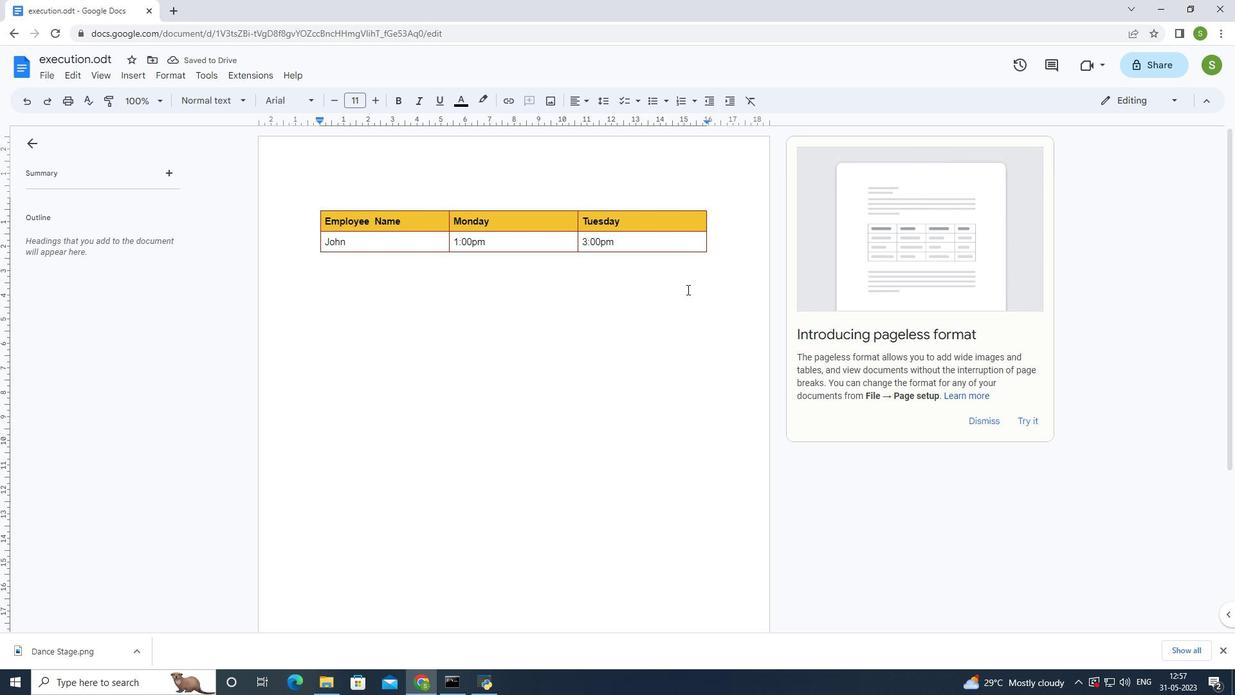 
Action: Key pressed ctrl+S
Screenshot: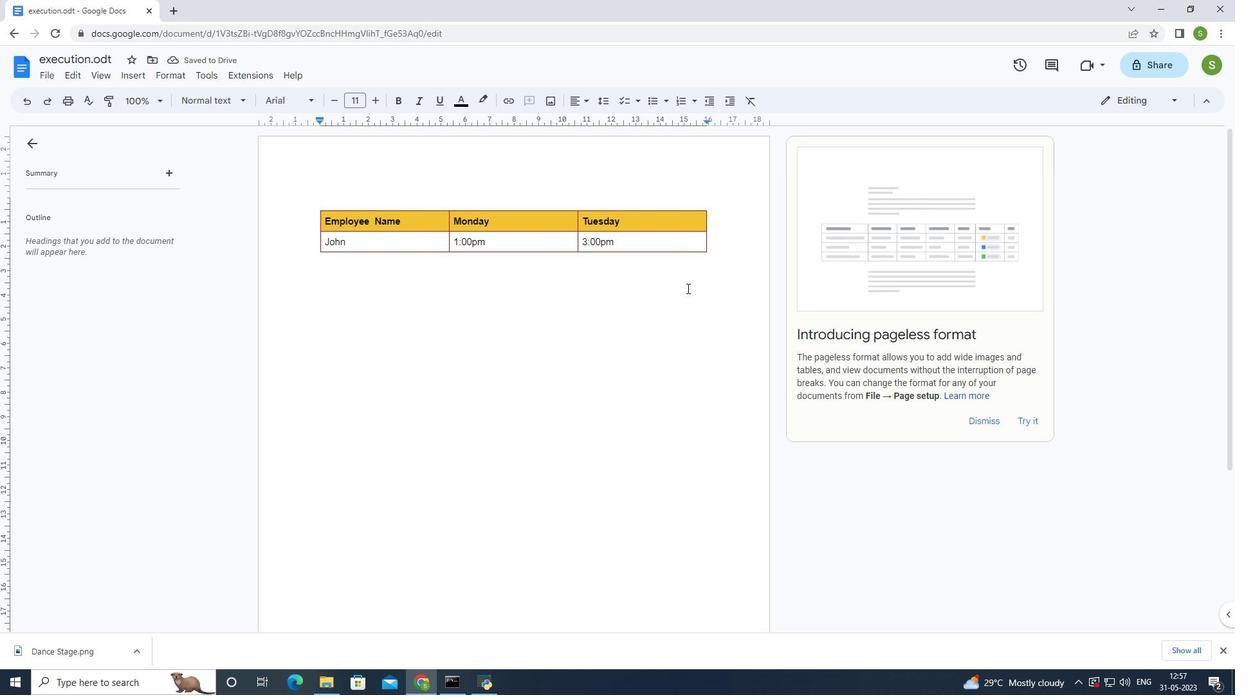 
Action: Mouse moved to (686, 285)
Screenshot: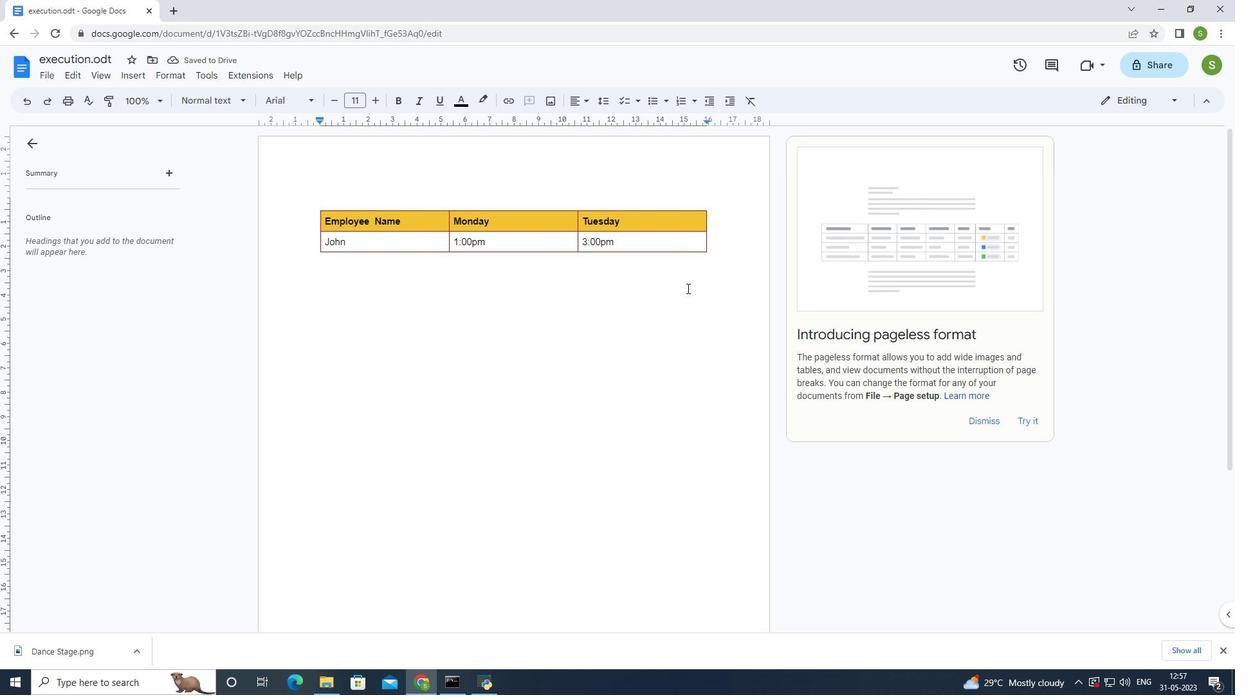 
